 Task: Open Card Card0000000287 in Board Board0000000072 in Workspace WS0000000024 in Trello. Add Member Mailaustralia7@gmail.com to Card Card0000000287 in Board Board0000000072 in Workspace WS0000000024 in Trello. Add Orange Label titled Label0000000287 to Card Card0000000287 in Board Board0000000072 in Workspace WS0000000024 in Trello. Add Checklist CL0000000287 to Card Card0000000287 in Board Board0000000072 in Workspace WS0000000024 in Trello. Add Dates with Start Date as Oct 01 2023 and Due Date as Oct 31 2023 to Card Card0000000287 in Board Board0000000072 in Workspace WS0000000024 in Trello
Action: Mouse moved to (458, 540)
Screenshot: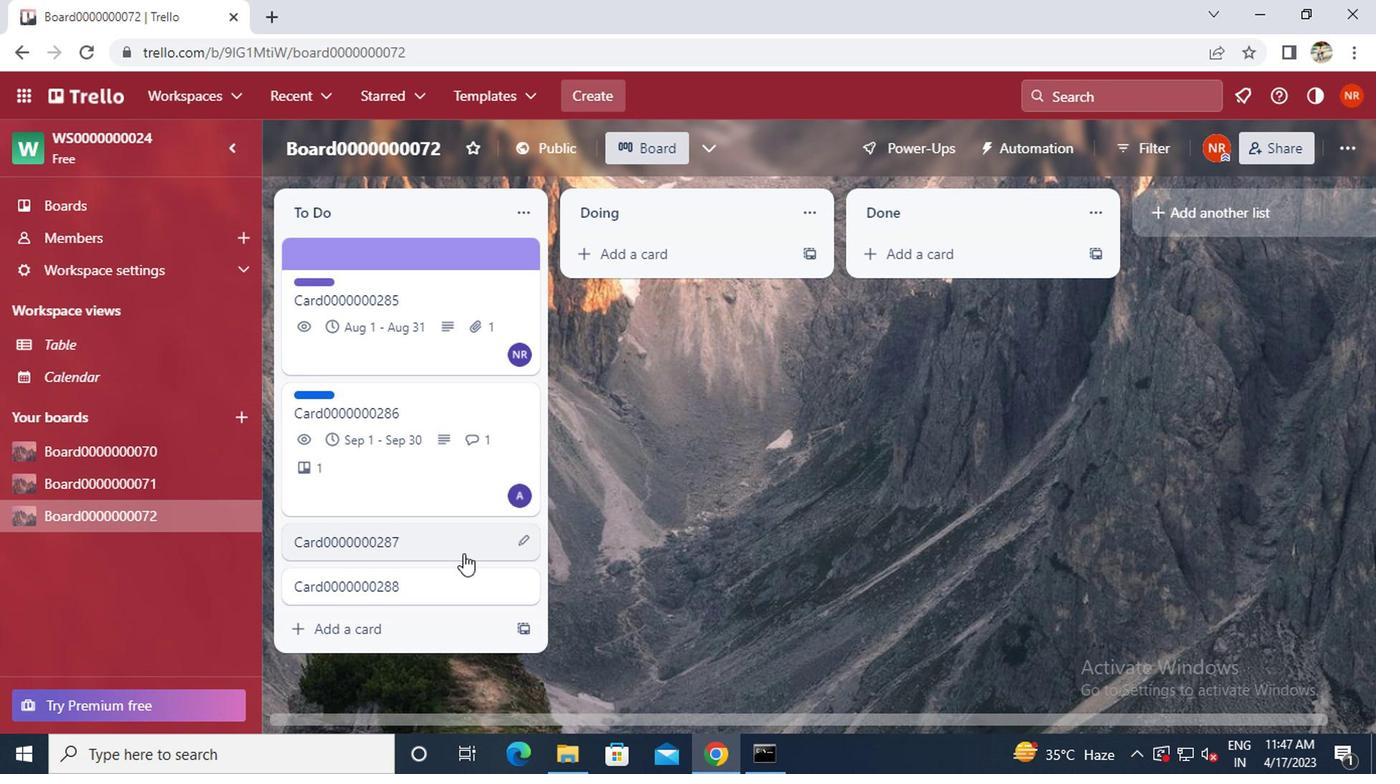 
Action: Mouse pressed left at (458, 540)
Screenshot: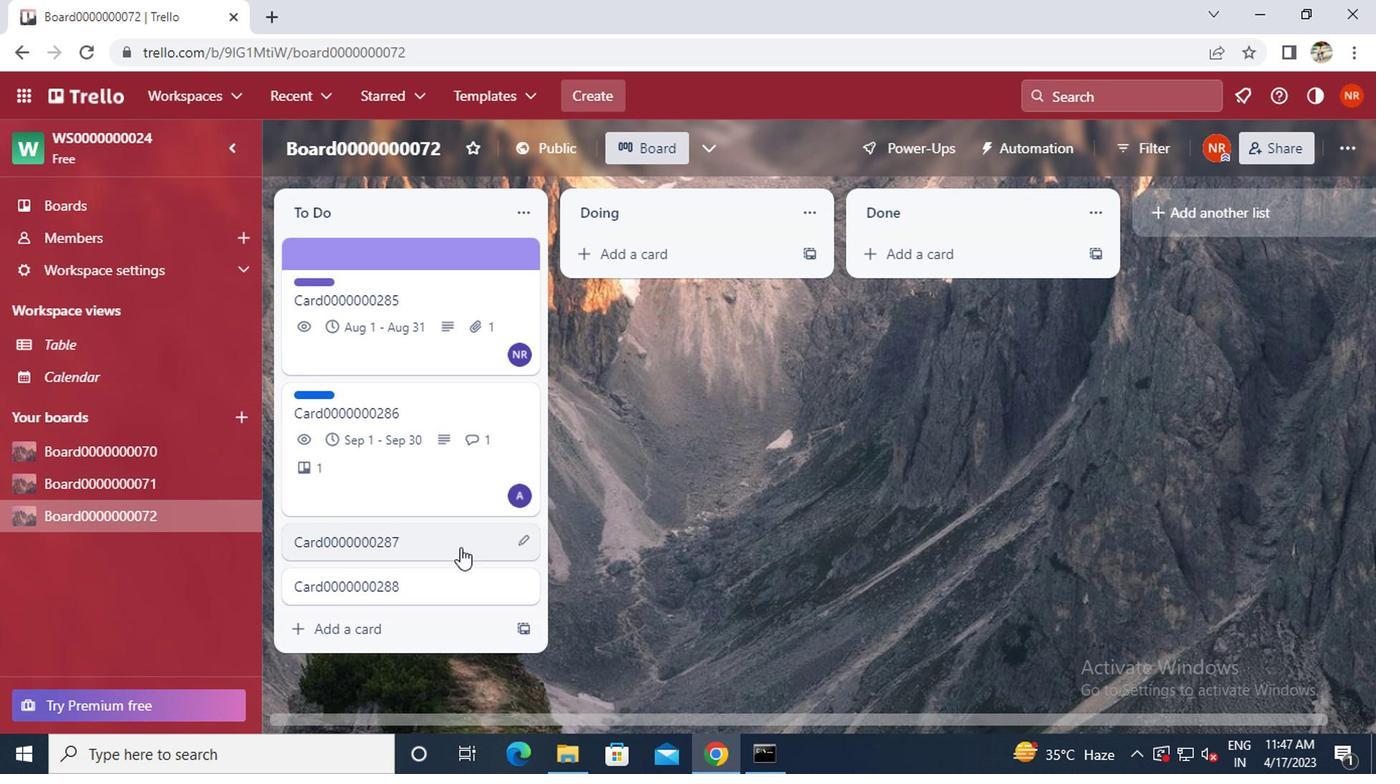 
Action: Mouse moved to (922, 258)
Screenshot: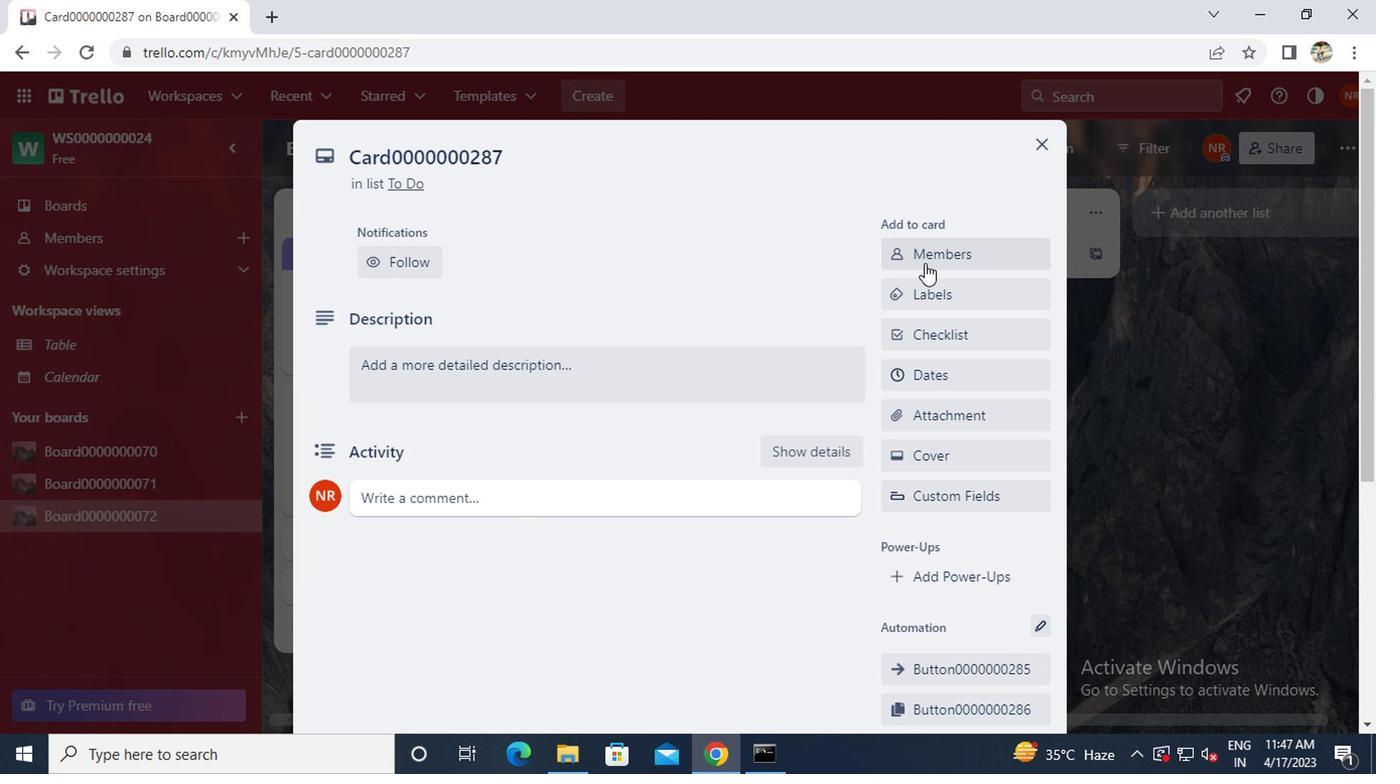 
Action: Mouse pressed left at (922, 258)
Screenshot: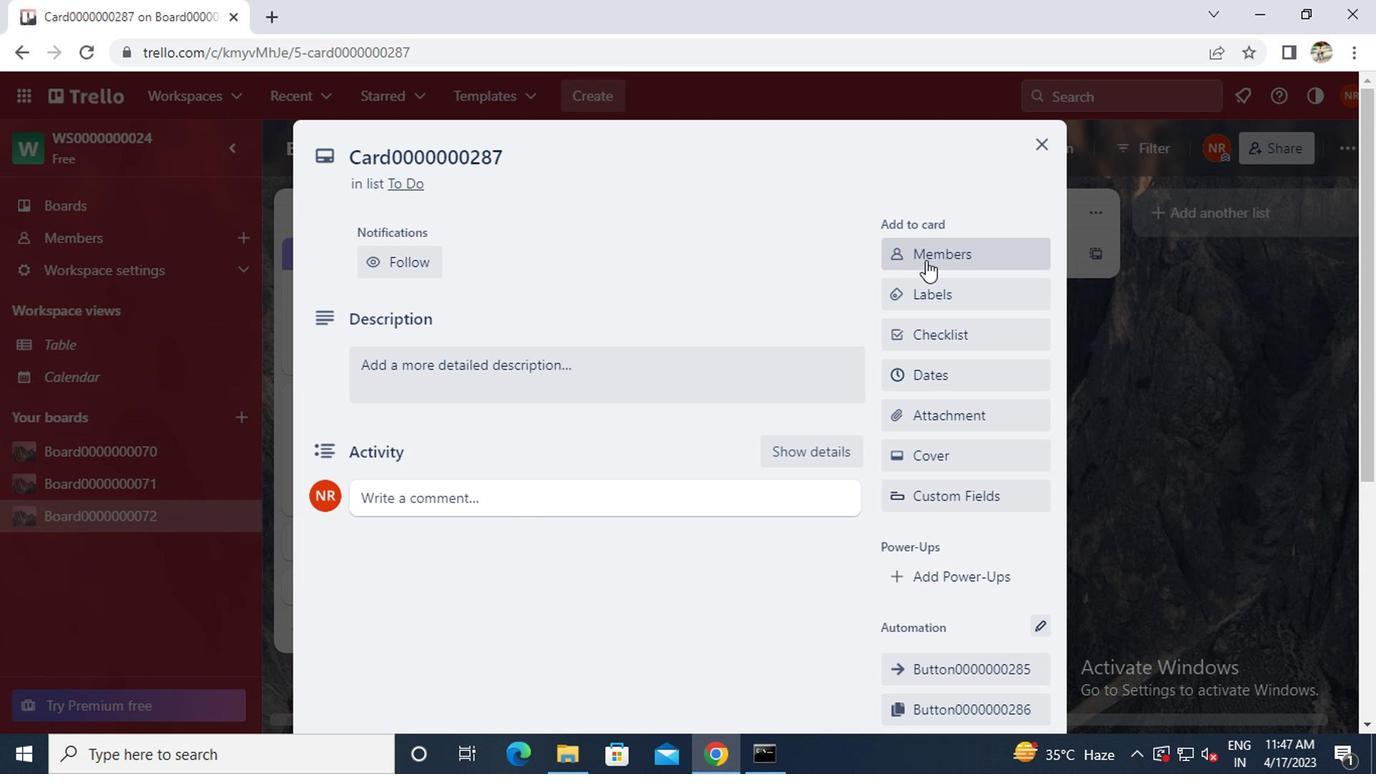 
Action: Mouse moved to (922, 260)
Screenshot: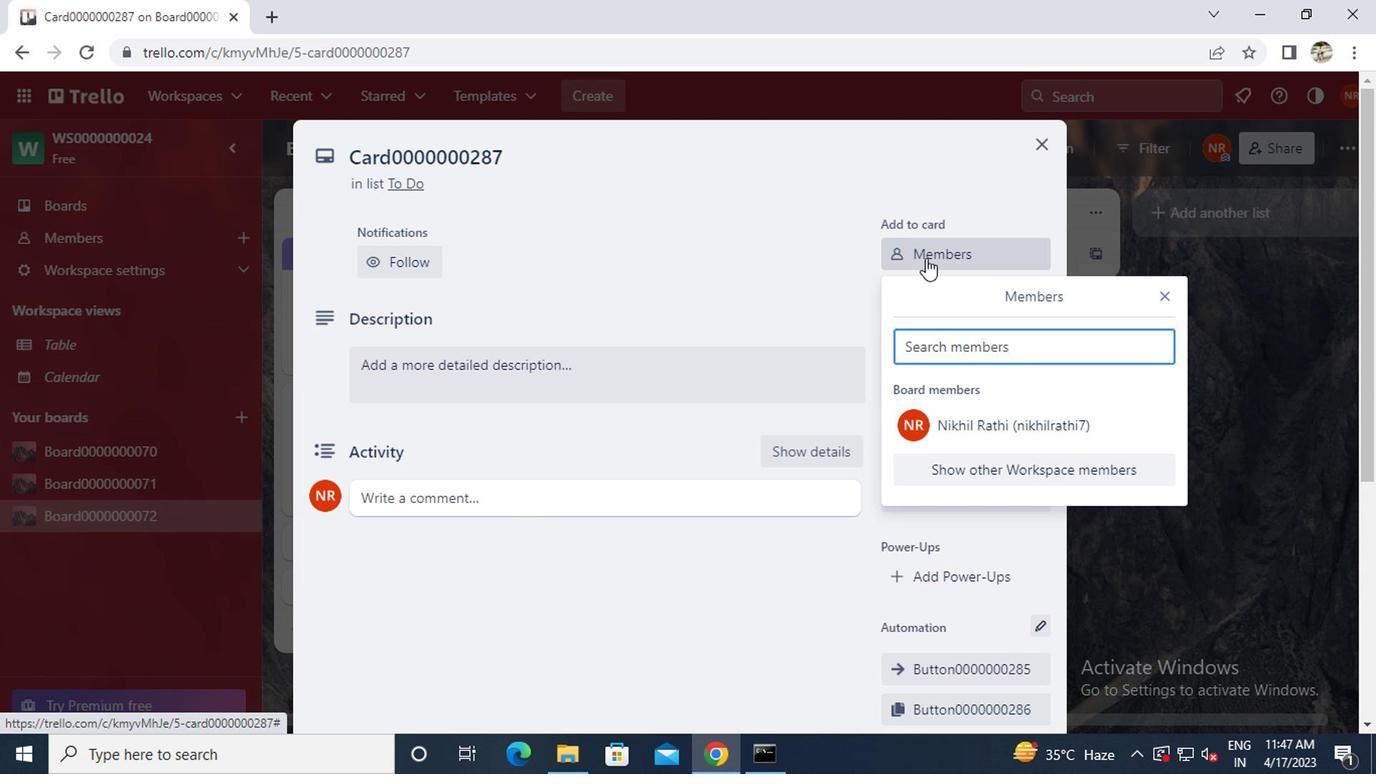 
Action: Key pressed <Key.caps_lock>mailaustralia<Key.shift><Key.shift><Key.shift>@
Screenshot: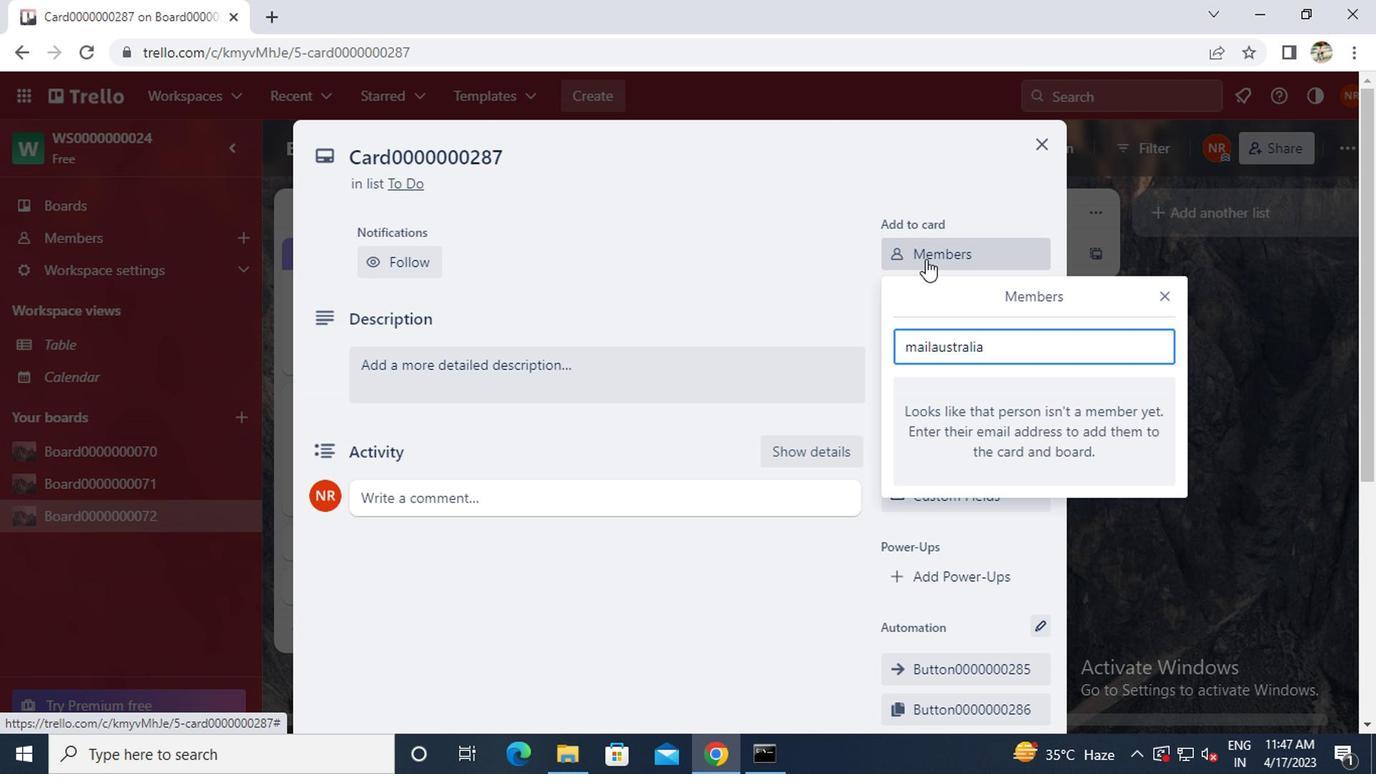 
Action: Mouse moved to (921, 261)
Screenshot: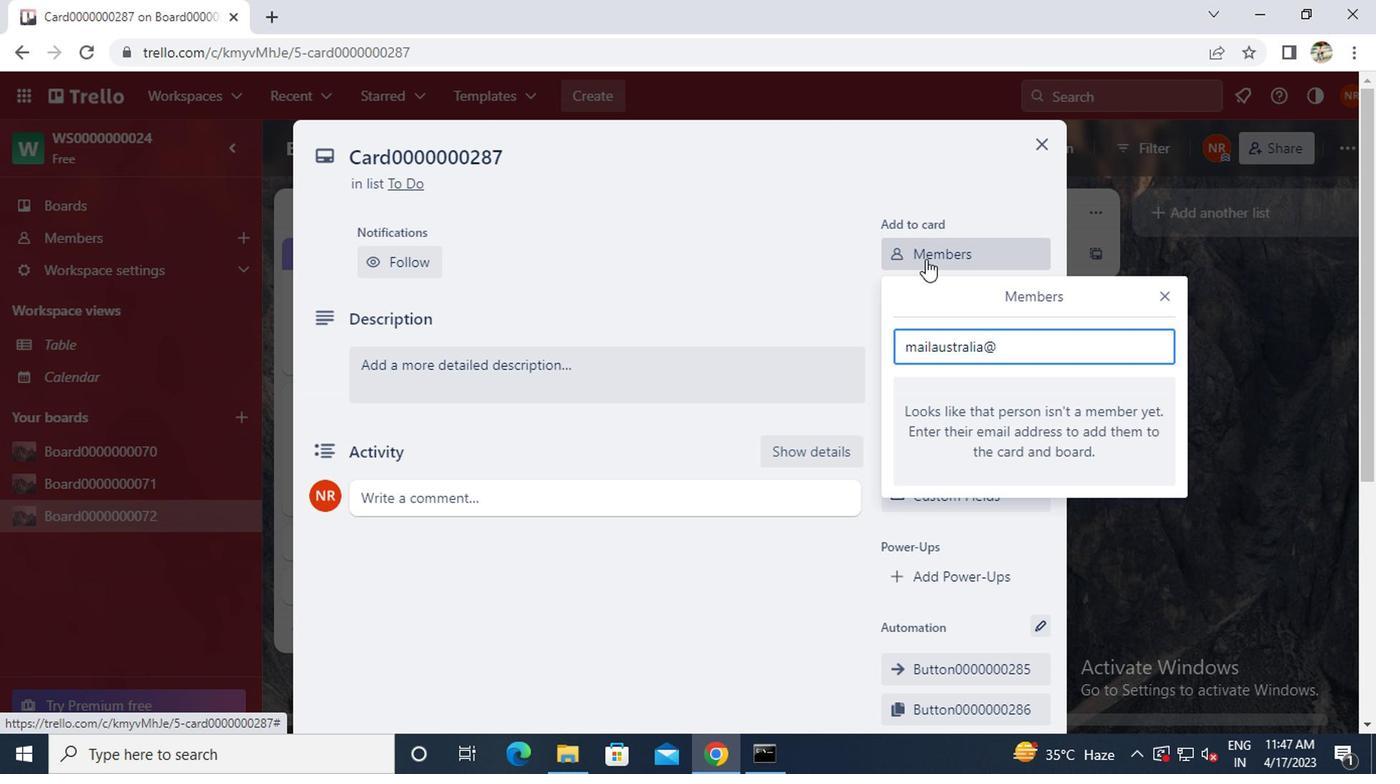 
Action: Key pressed <Key.backspace>
Screenshot: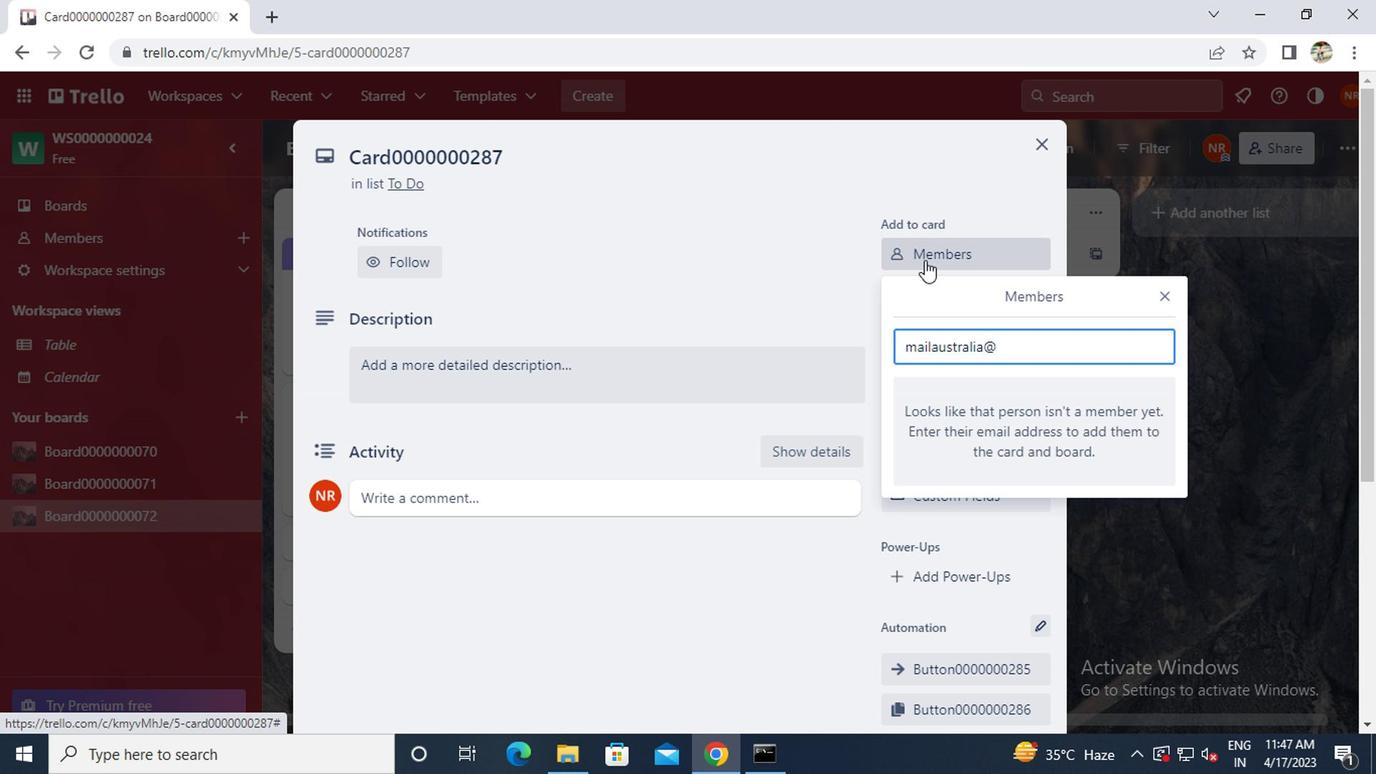
Action: Mouse moved to (920, 262)
Screenshot: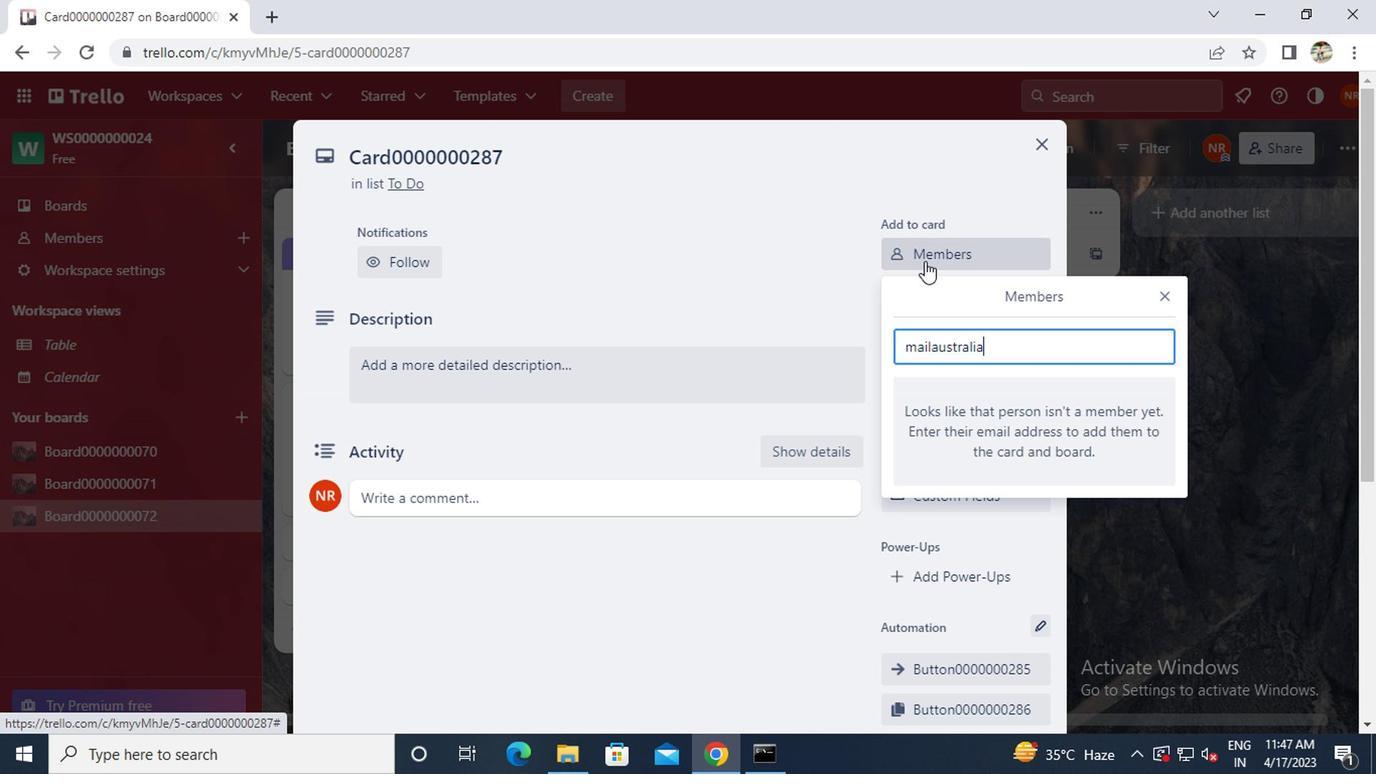 
Action: Key pressed 7<Key.shift>#
Screenshot: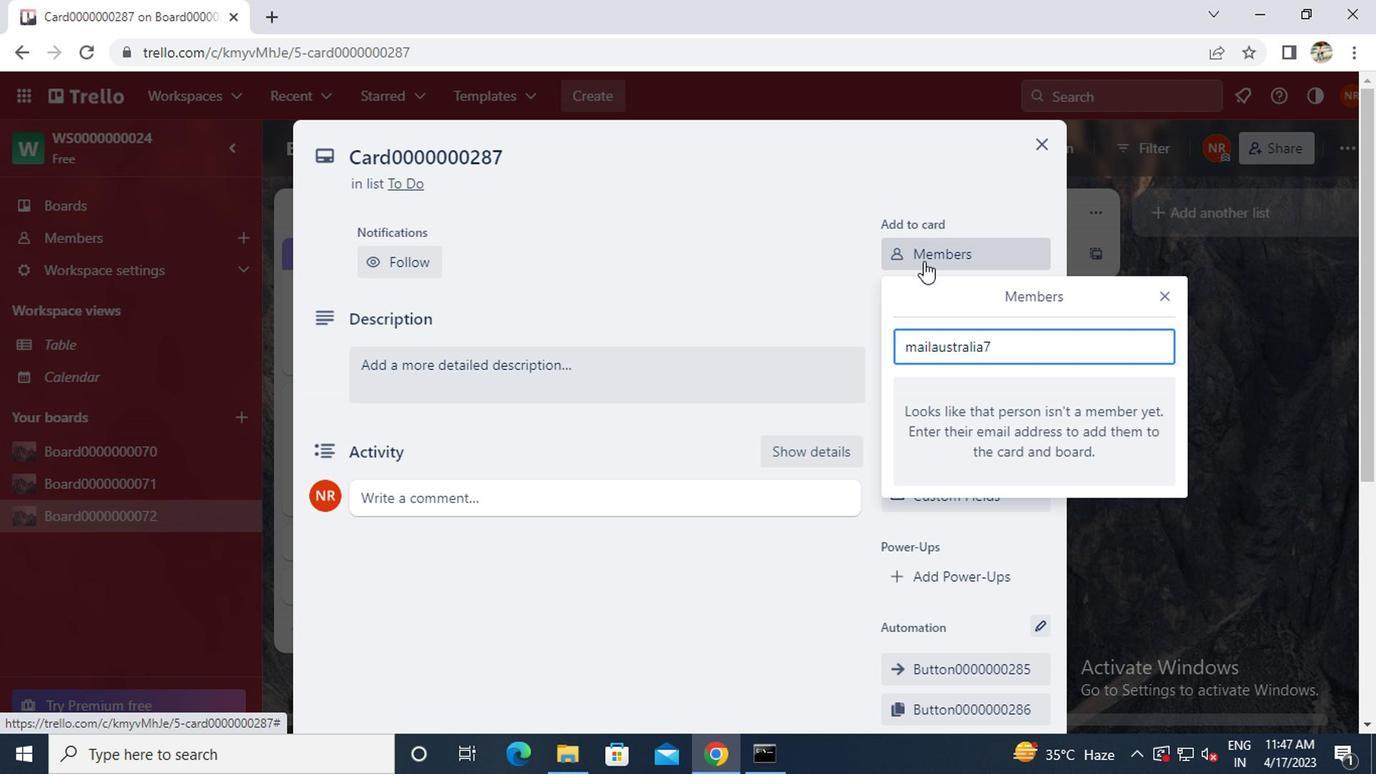 
Action: Mouse moved to (920, 263)
Screenshot: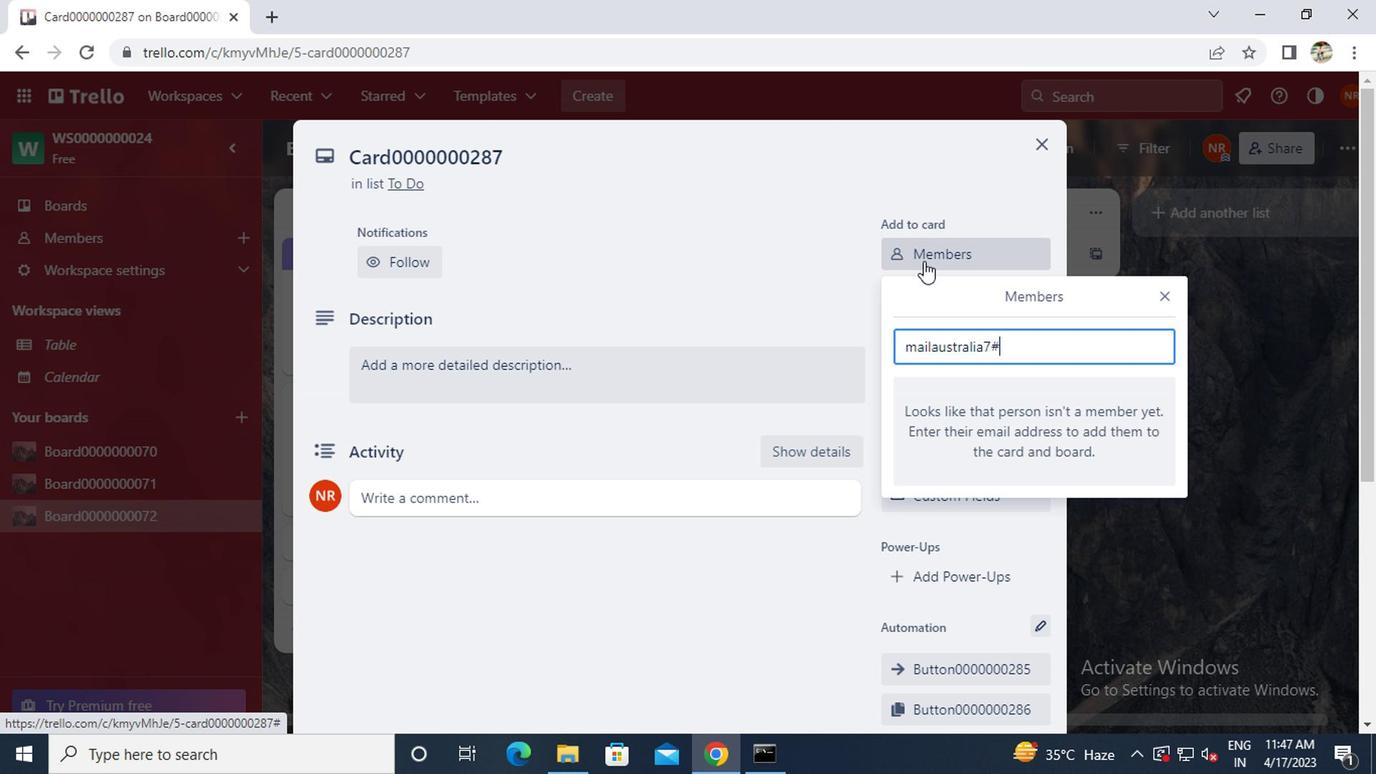 
Action: Key pressed <Key.backspace>
Screenshot: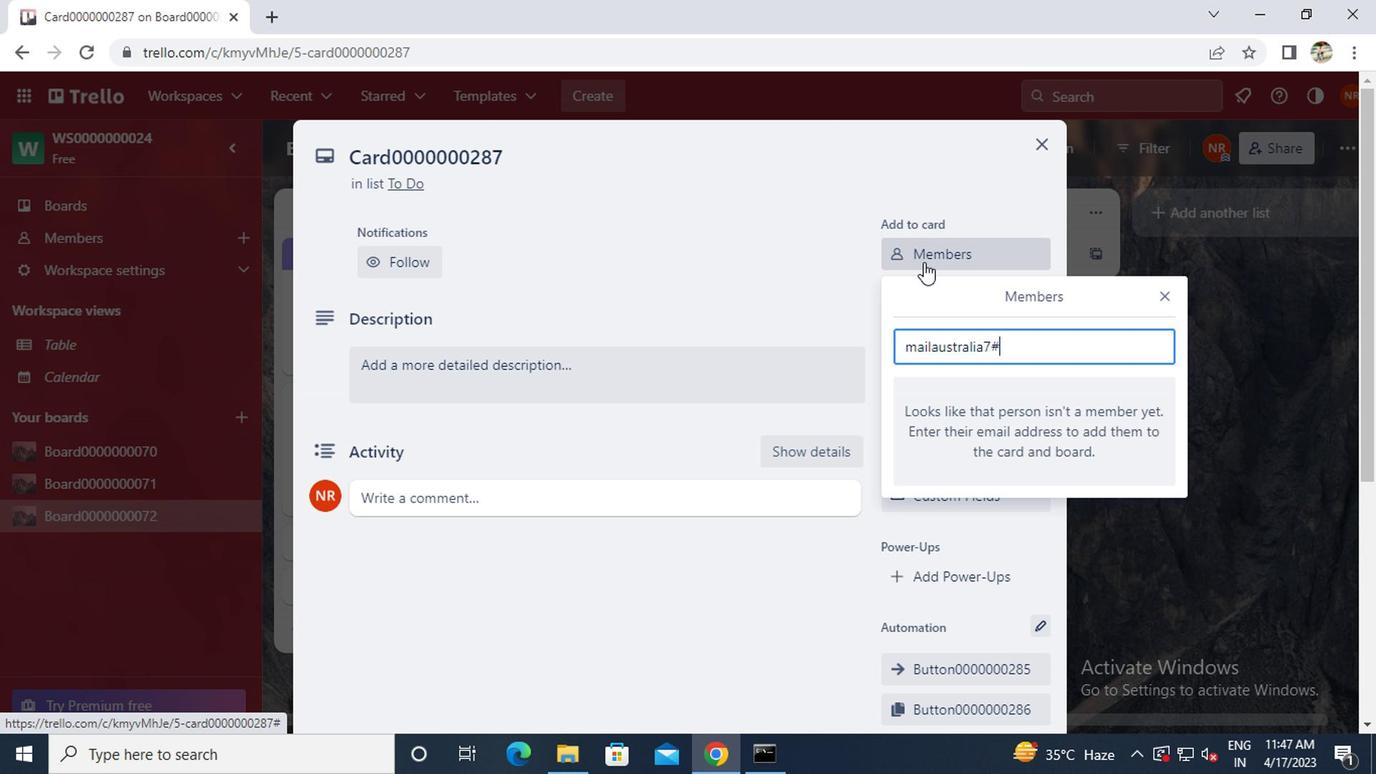 
Action: Mouse moved to (920, 262)
Screenshot: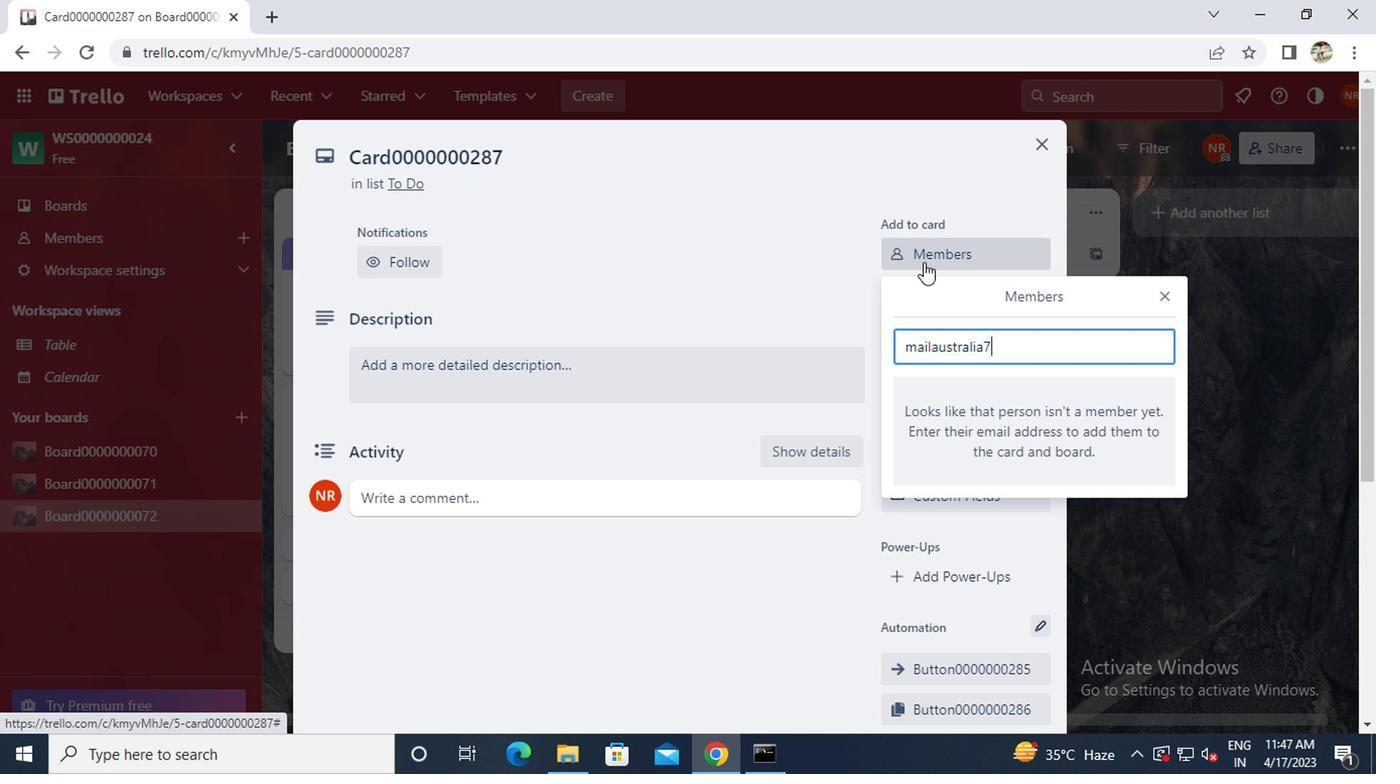 
Action: Key pressed <Key.shift>@GMAIL.
Screenshot: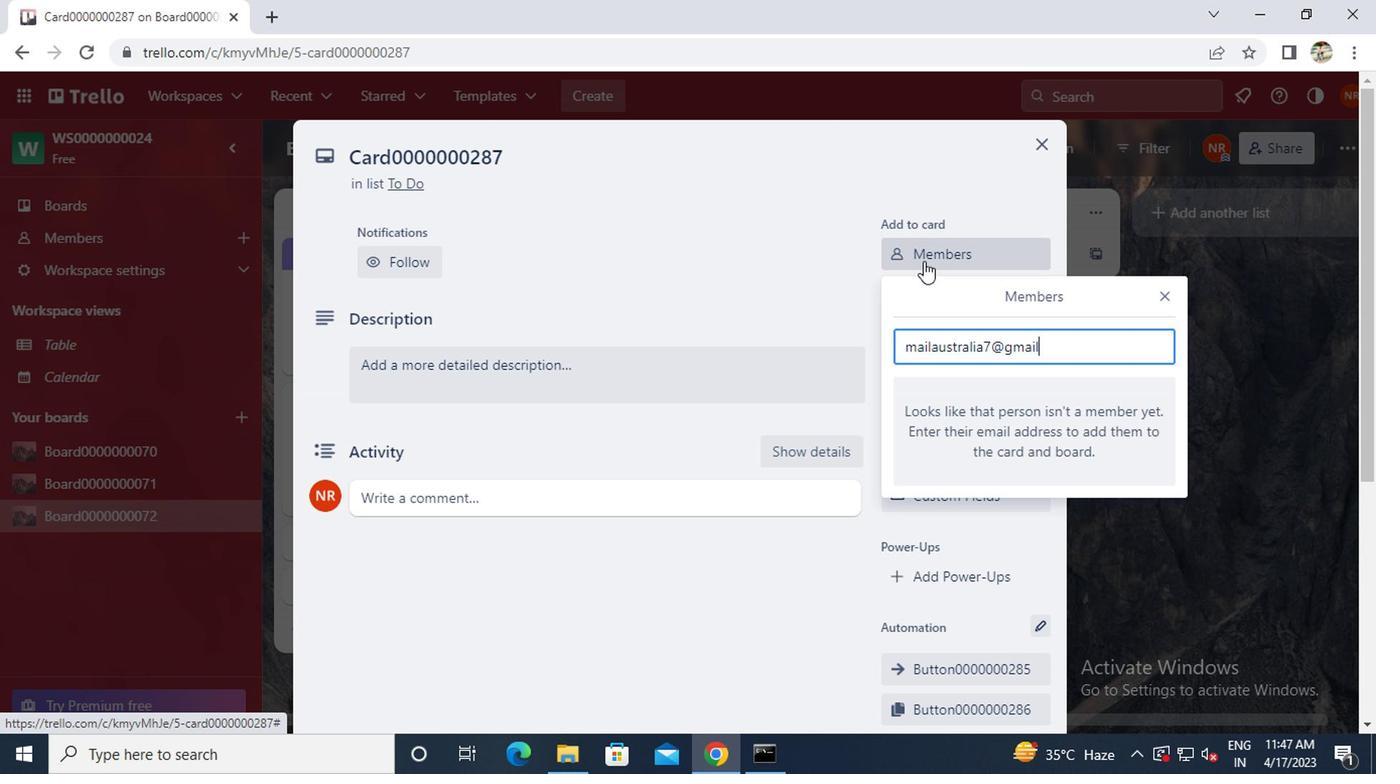 
Action: Mouse moved to (920, 263)
Screenshot: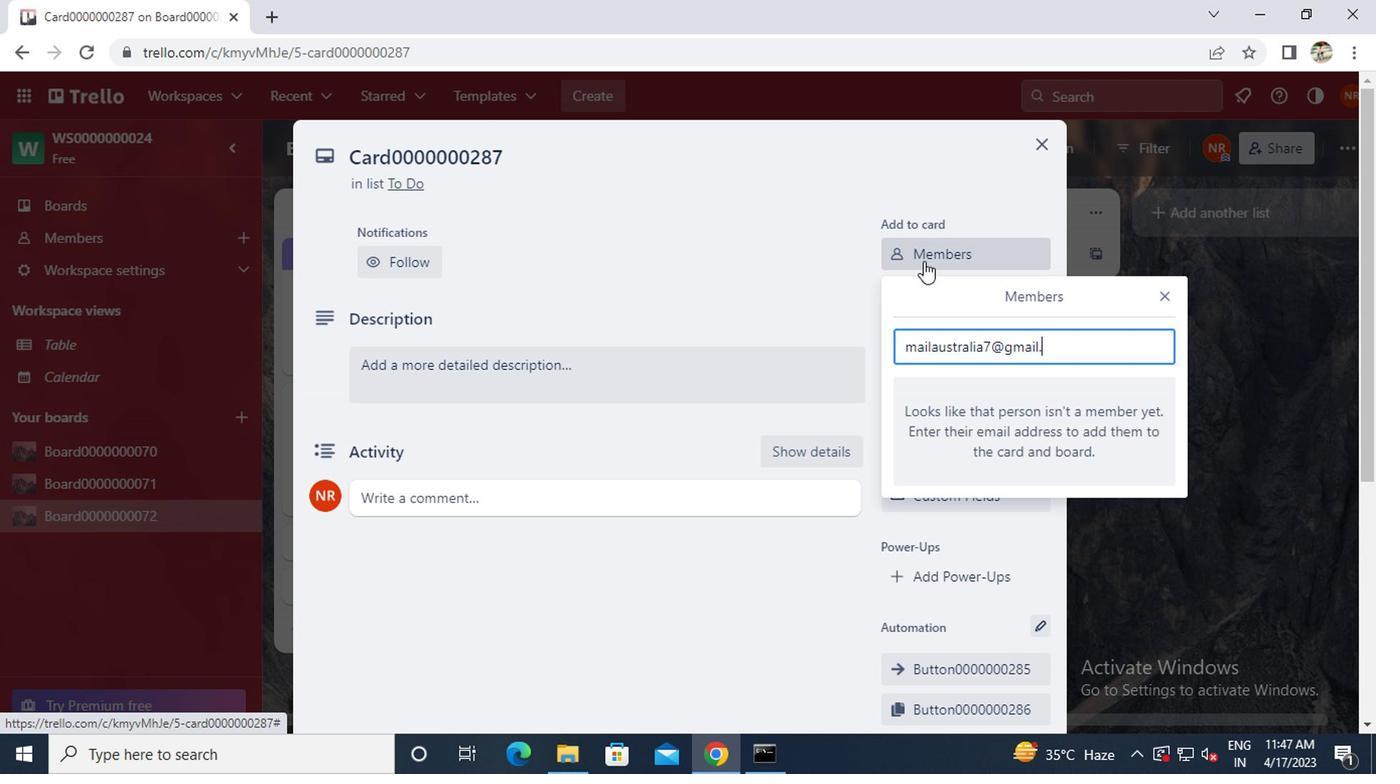
Action: Key pressed COM
Screenshot: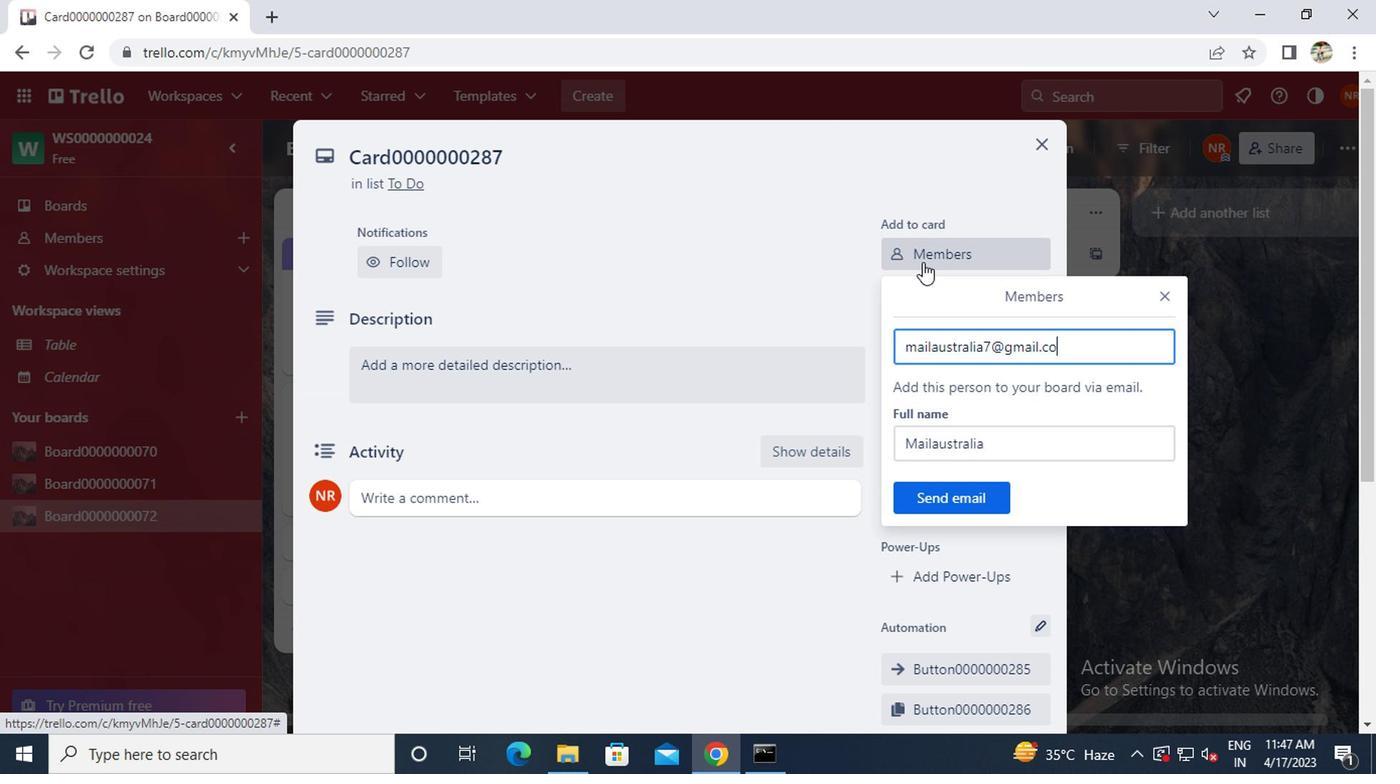 
Action: Mouse moved to (945, 510)
Screenshot: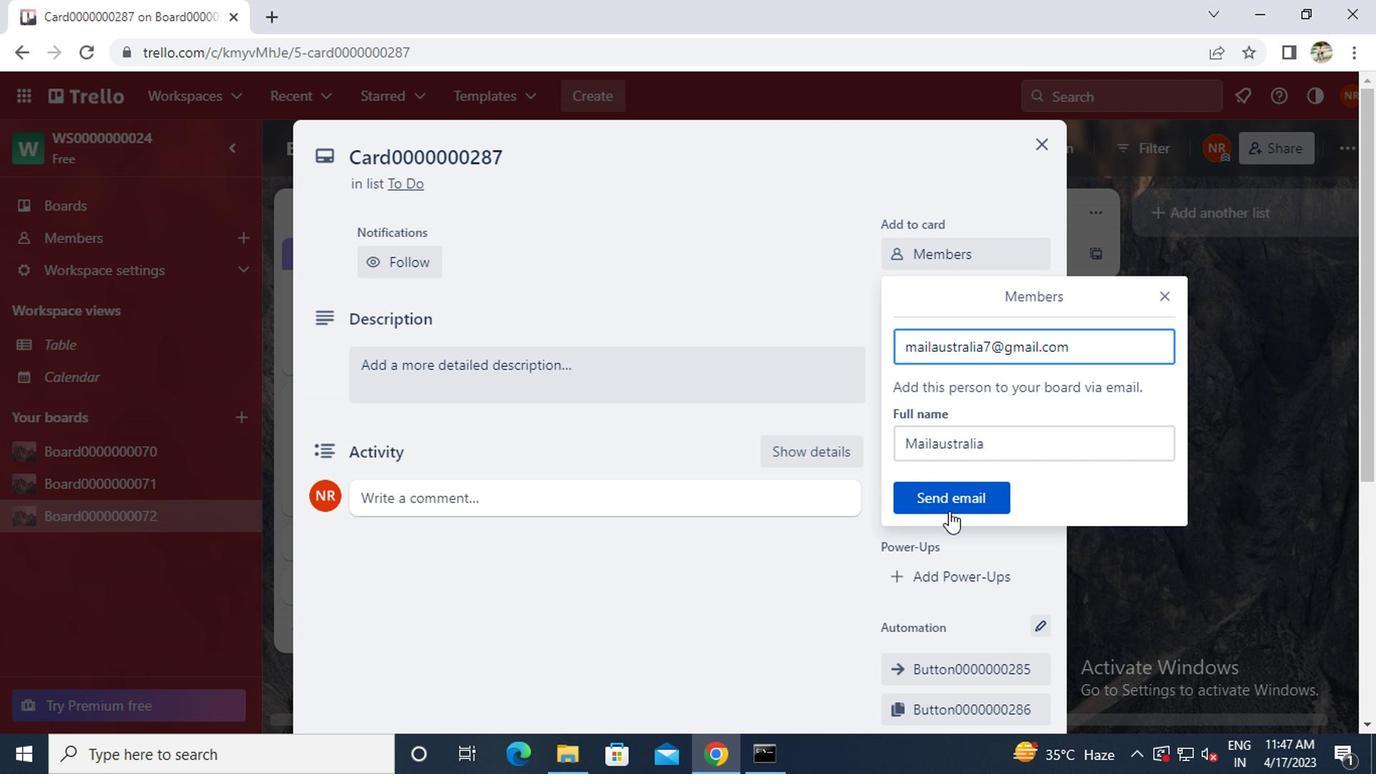 
Action: Mouse pressed left at (945, 510)
Screenshot: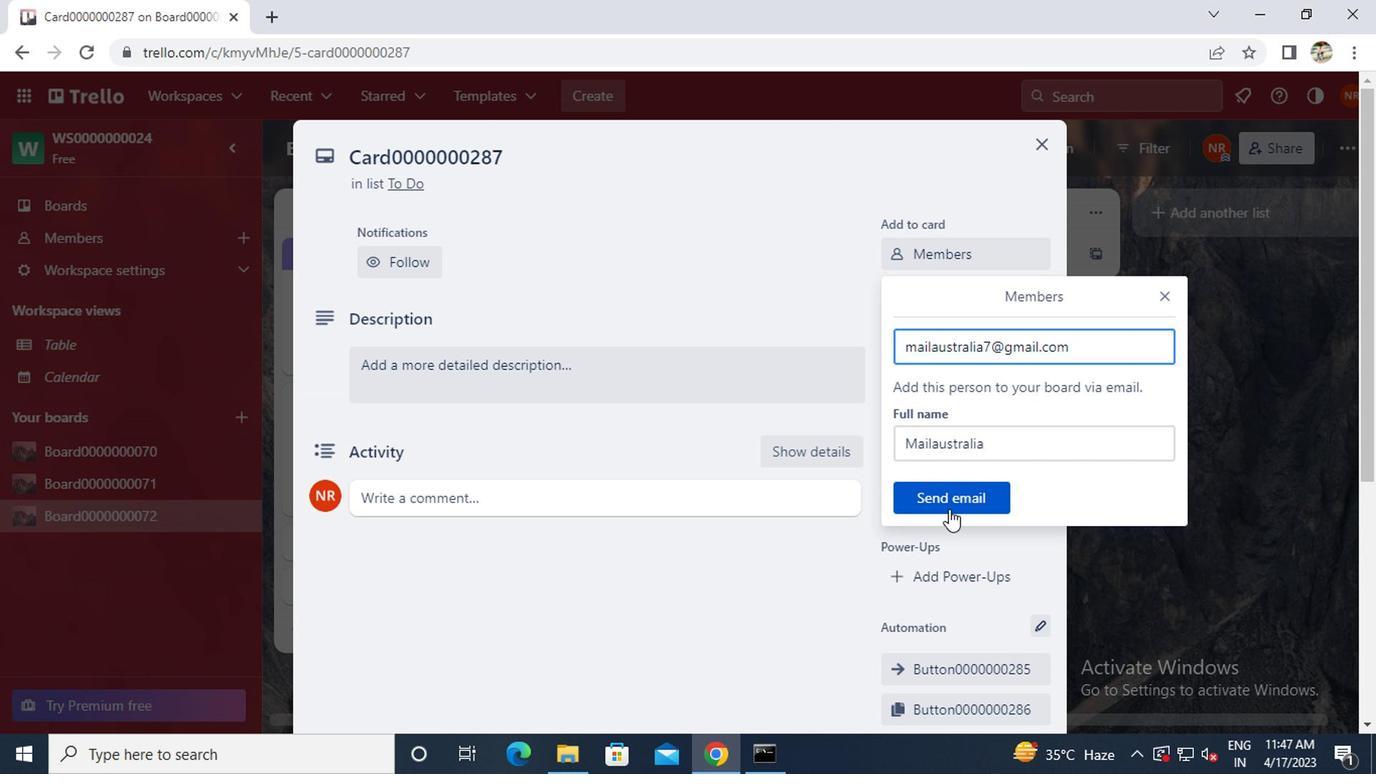 
Action: Mouse moved to (930, 296)
Screenshot: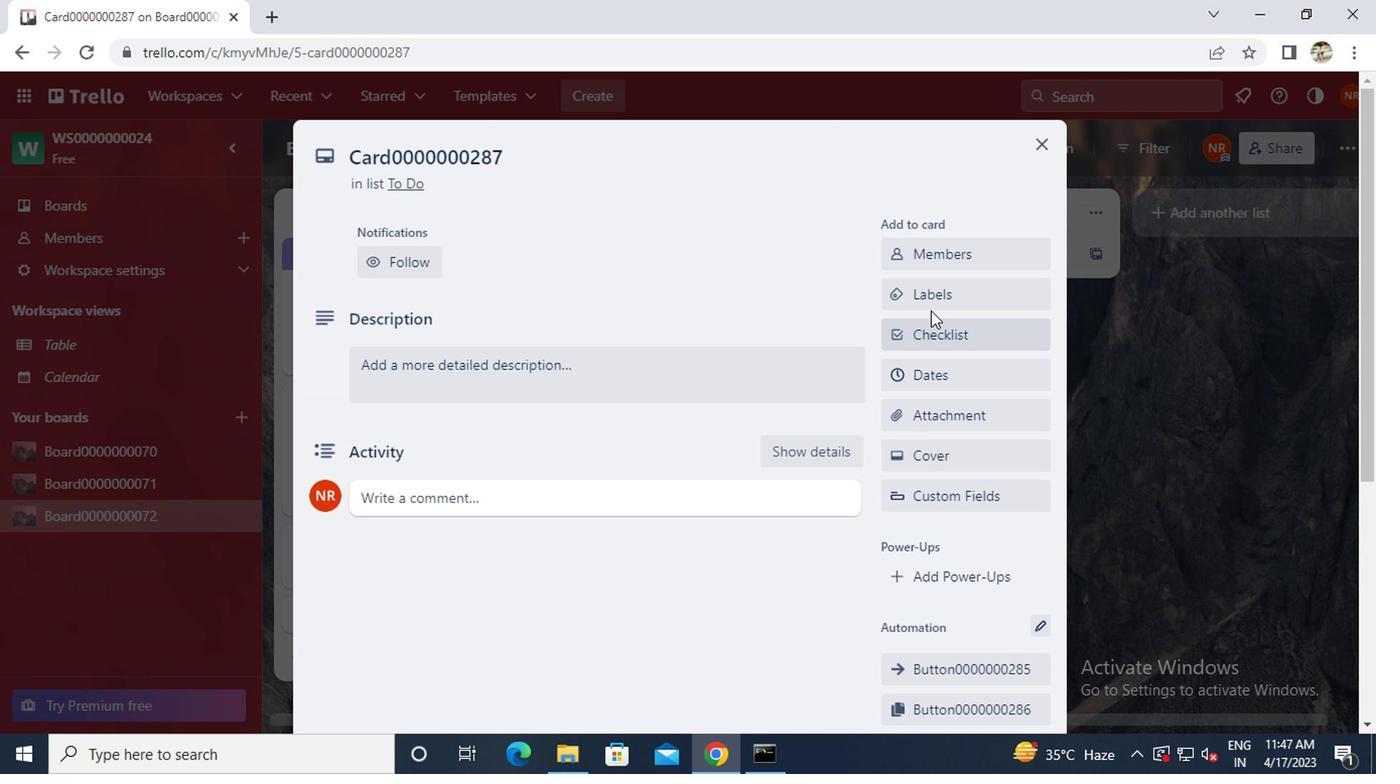 
Action: Mouse pressed left at (930, 296)
Screenshot: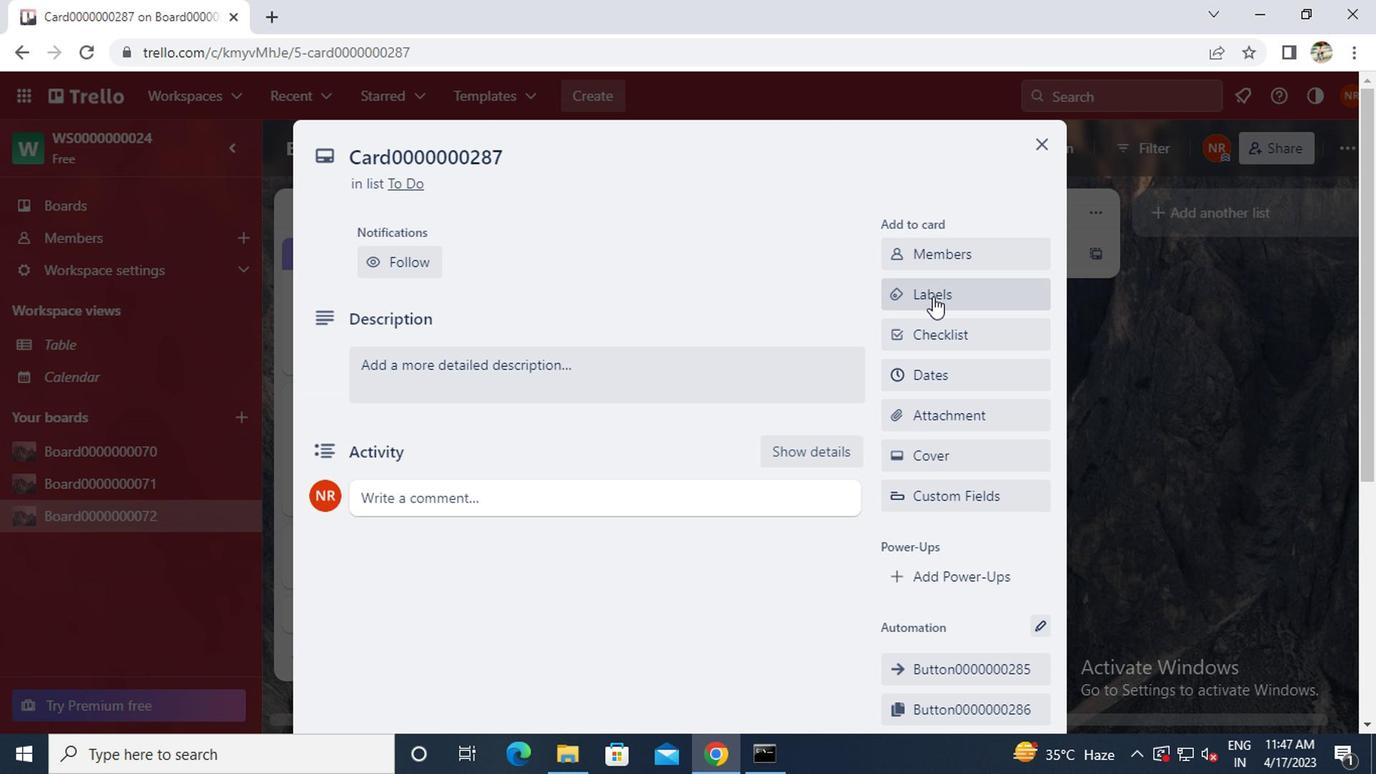 
Action: Mouse moved to (974, 569)
Screenshot: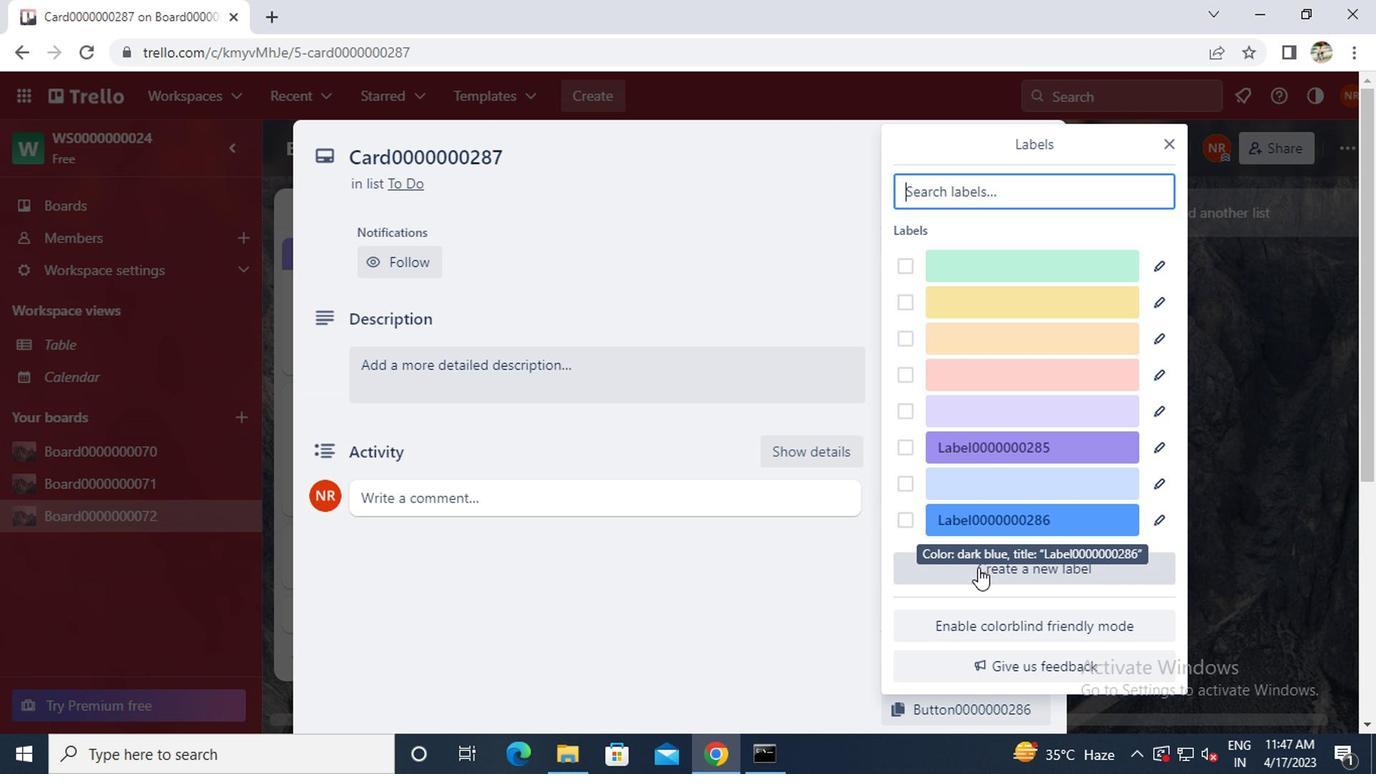 
Action: Mouse pressed left at (974, 569)
Screenshot: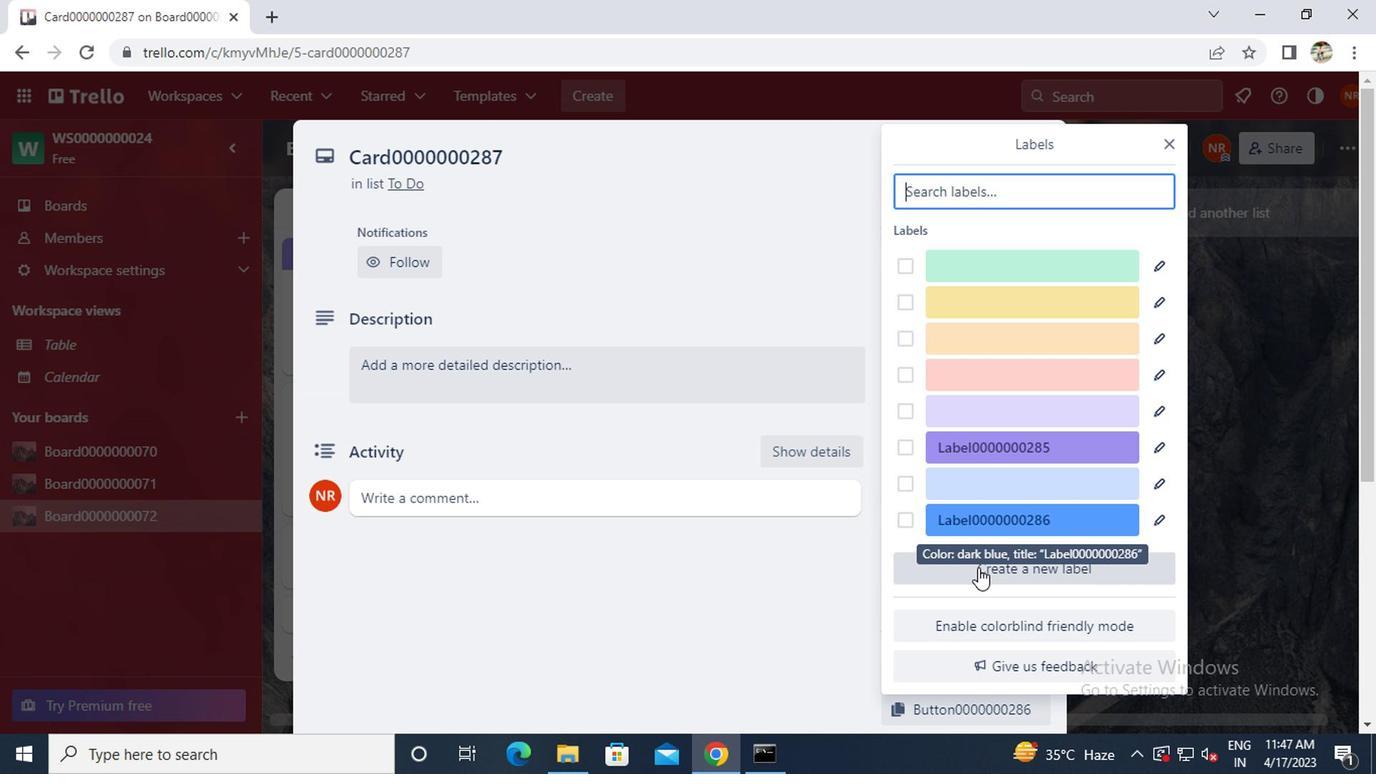 
Action: Mouse moved to (1017, 443)
Screenshot: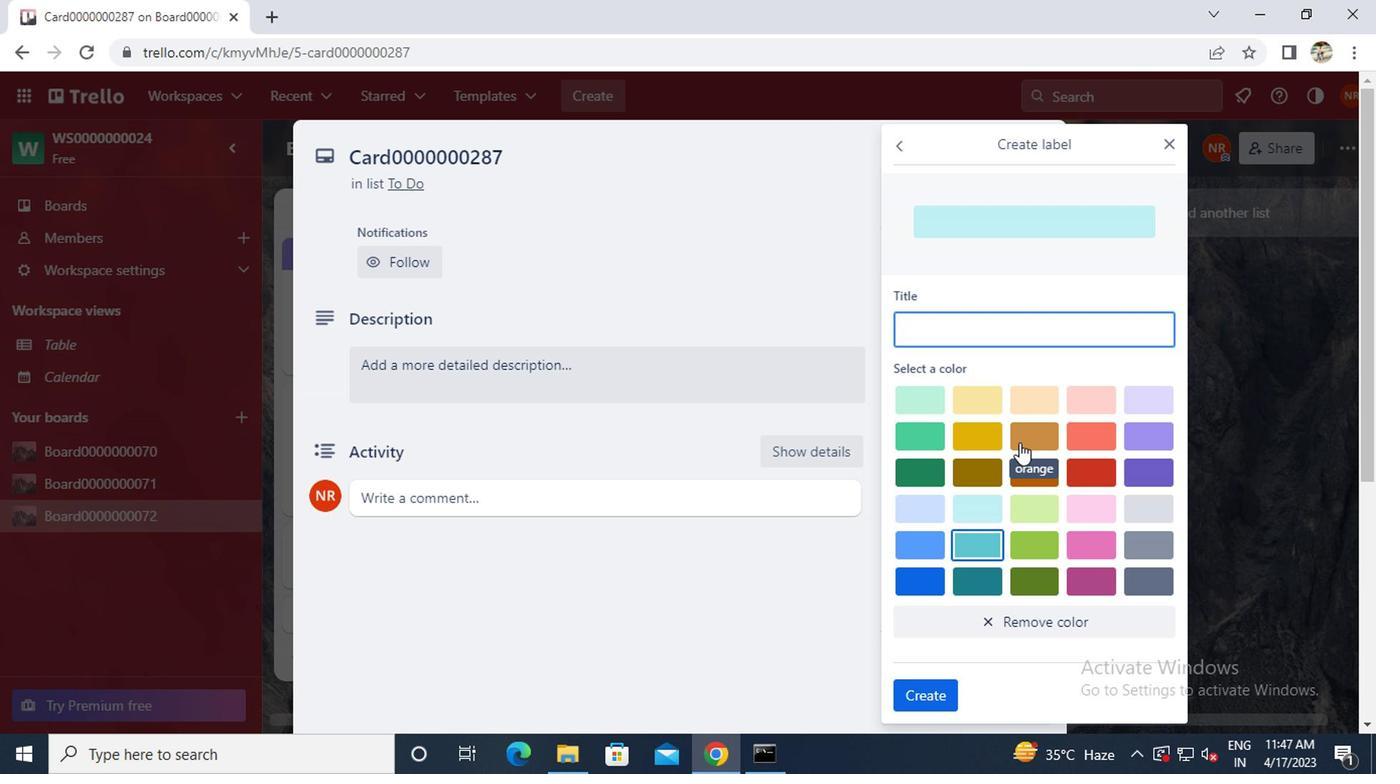 
Action: Mouse pressed left at (1017, 443)
Screenshot: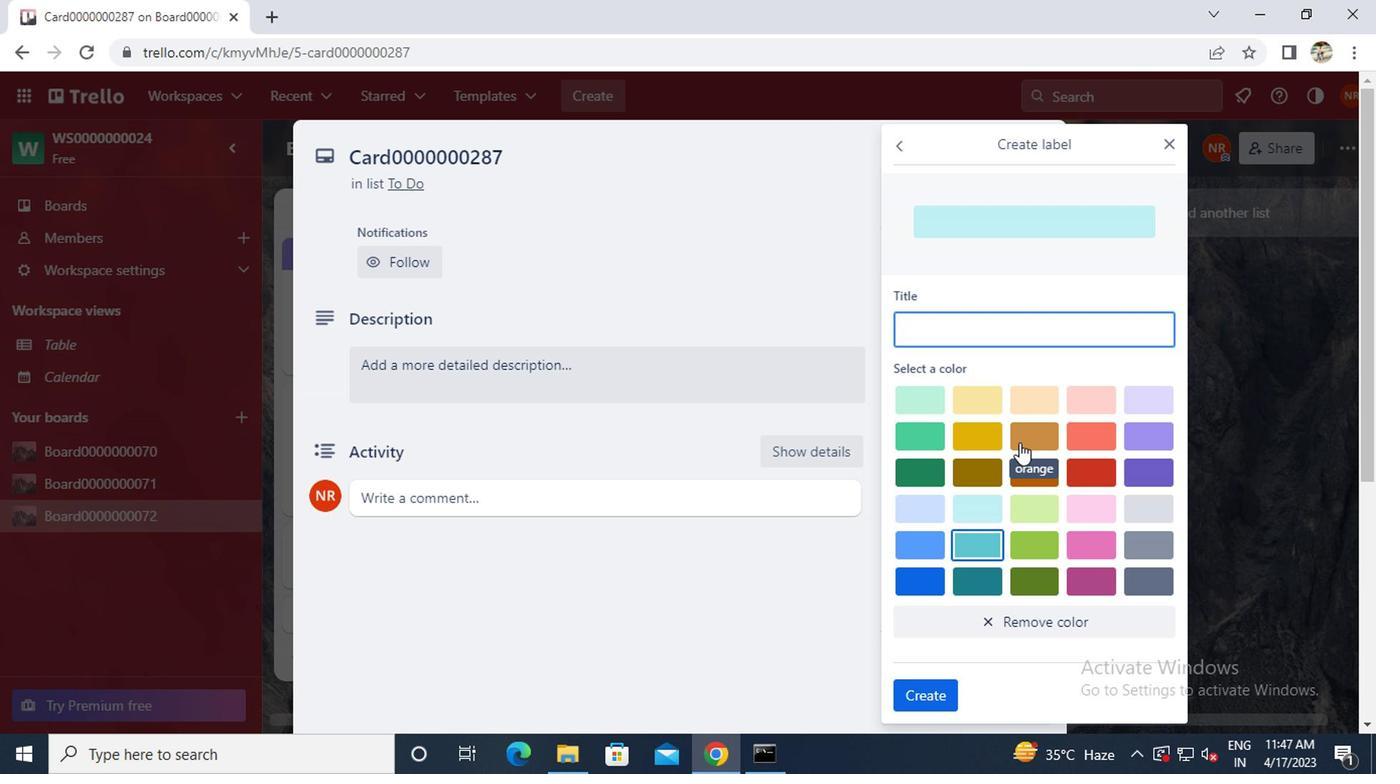 
Action: Mouse moved to (991, 334)
Screenshot: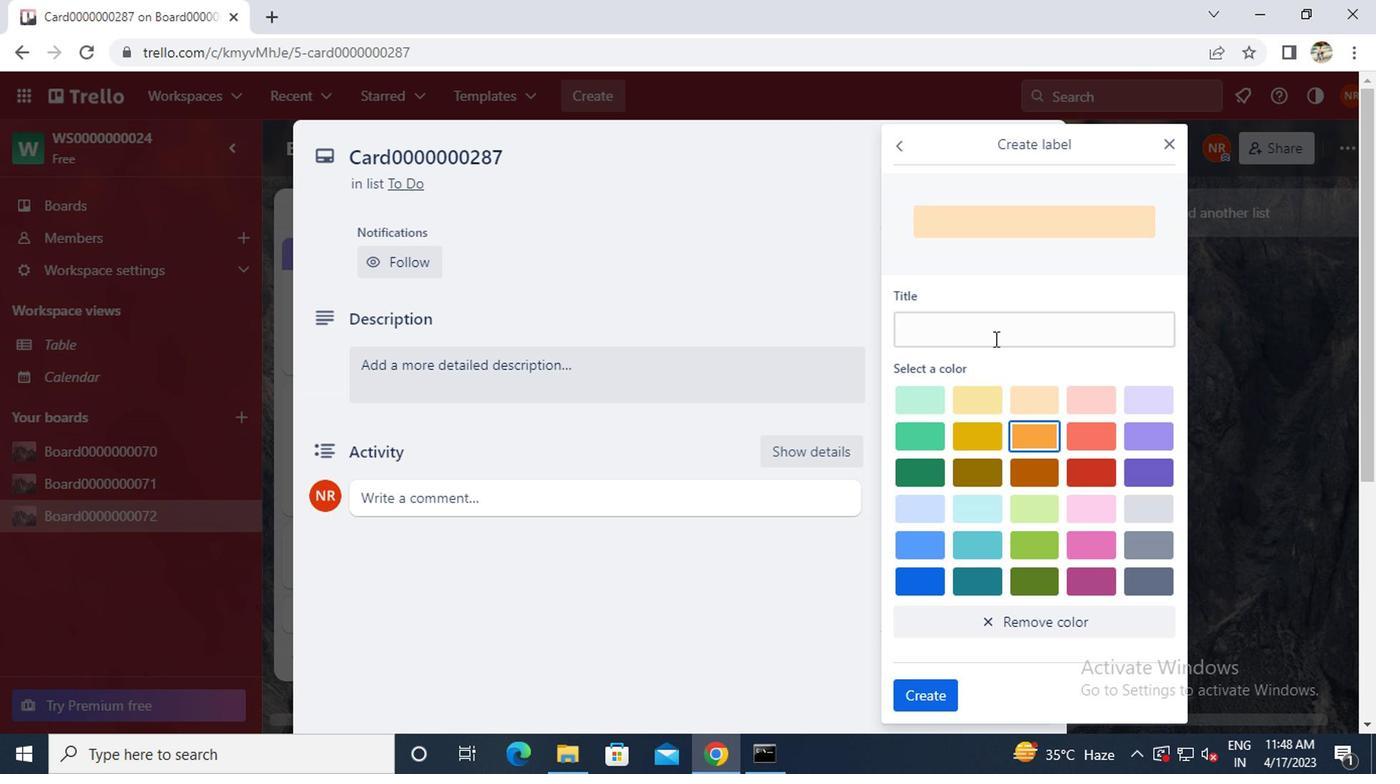 
Action: Mouse pressed left at (991, 334)
Screenshot: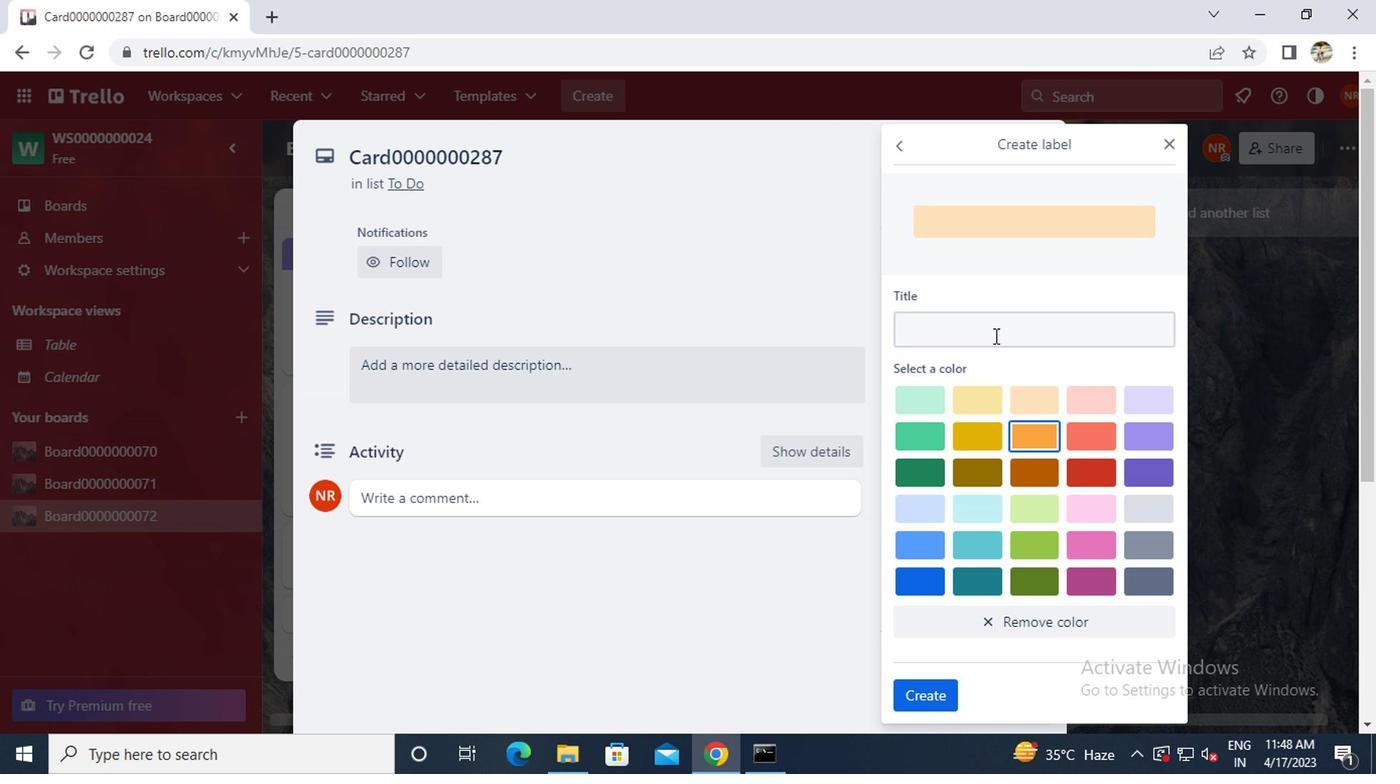 
Action: Key pressed <Key.caps_lock>
Screenshot: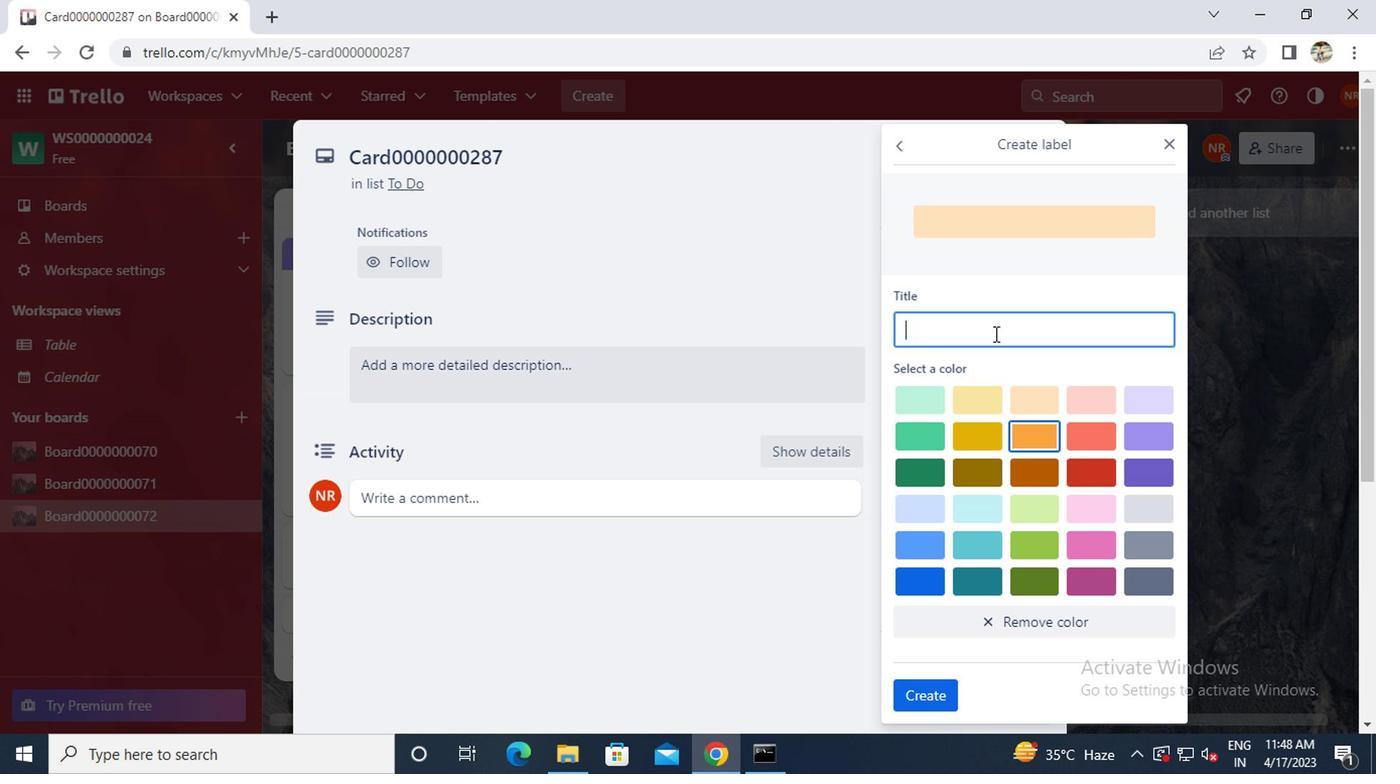 
Action: Mouse moved to (989, 334)
Screenshot: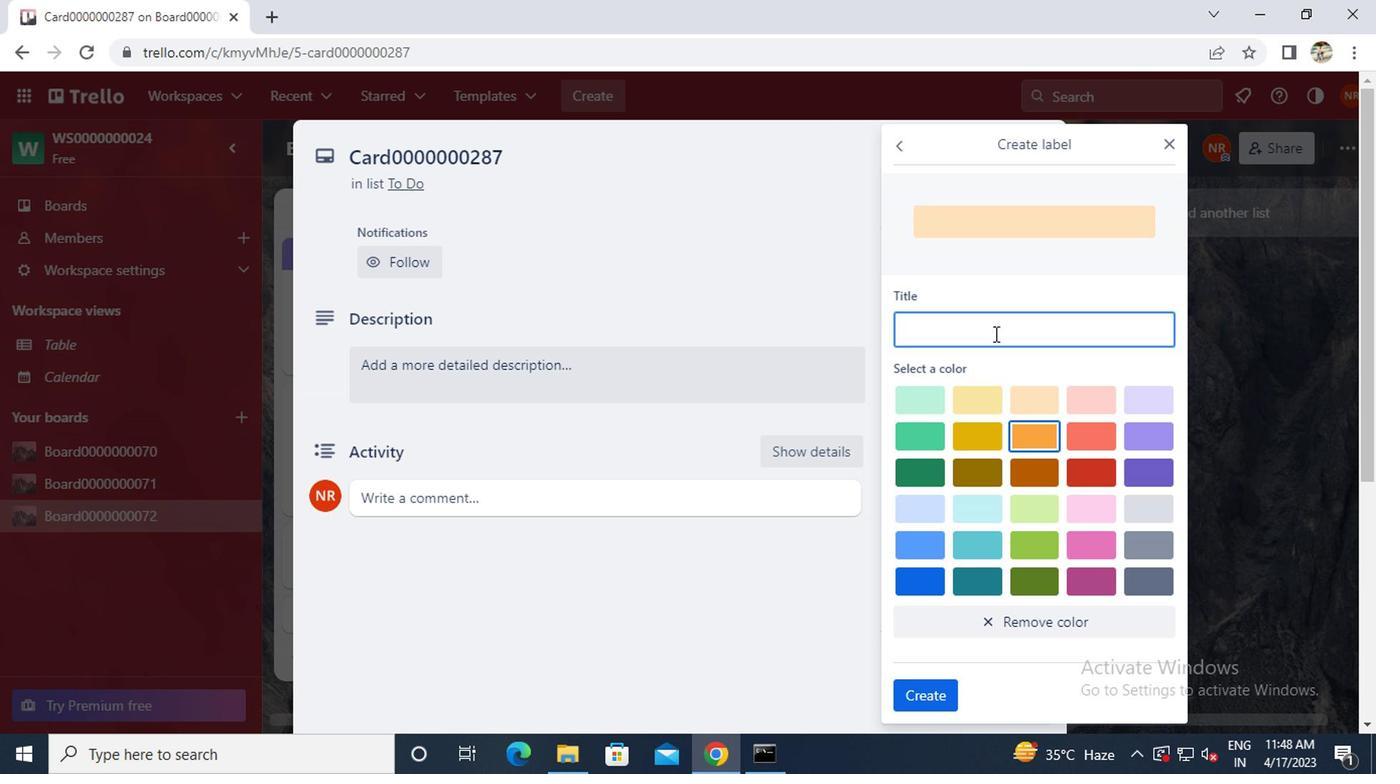 
Action: Key pressed L<Key.caps_lock>ABE
Screenshot: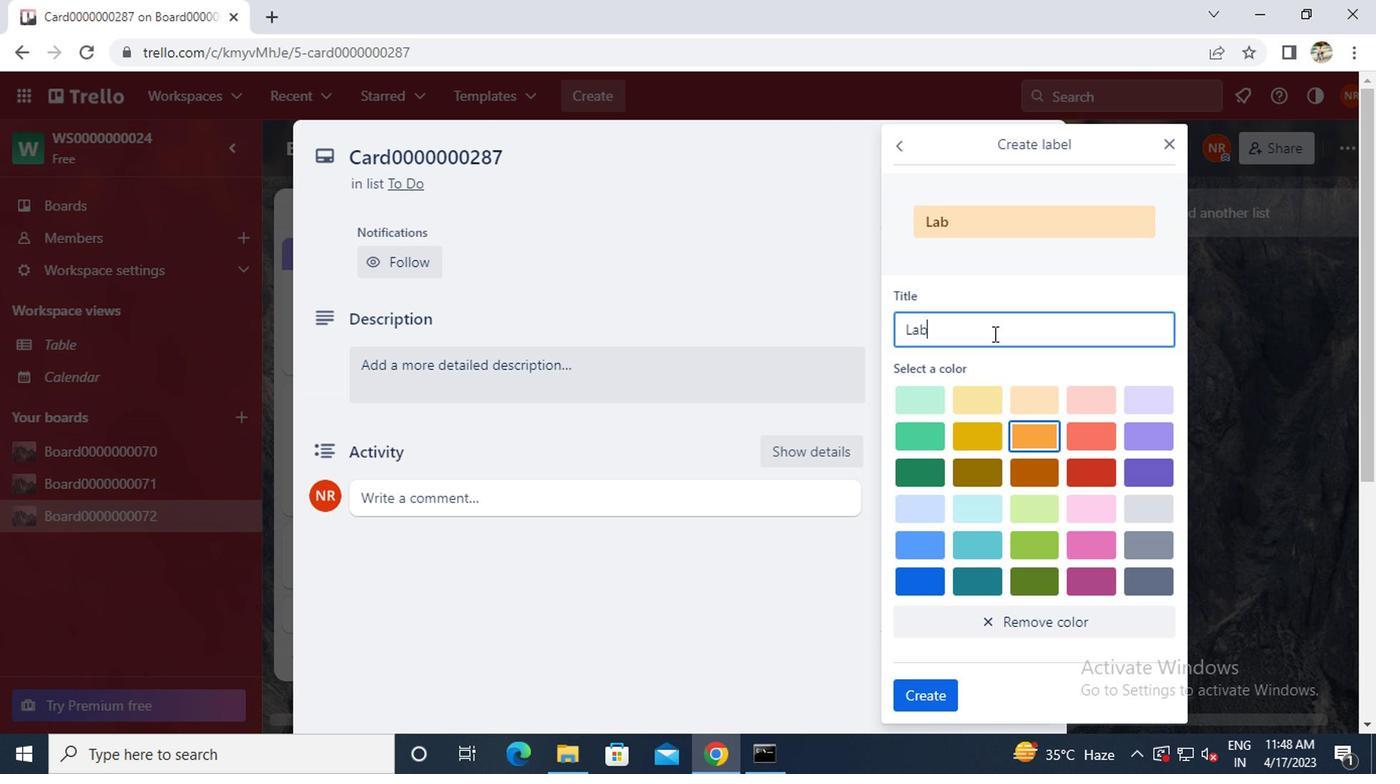 
Action: Mouse moved to (989, 337)
Screenshot: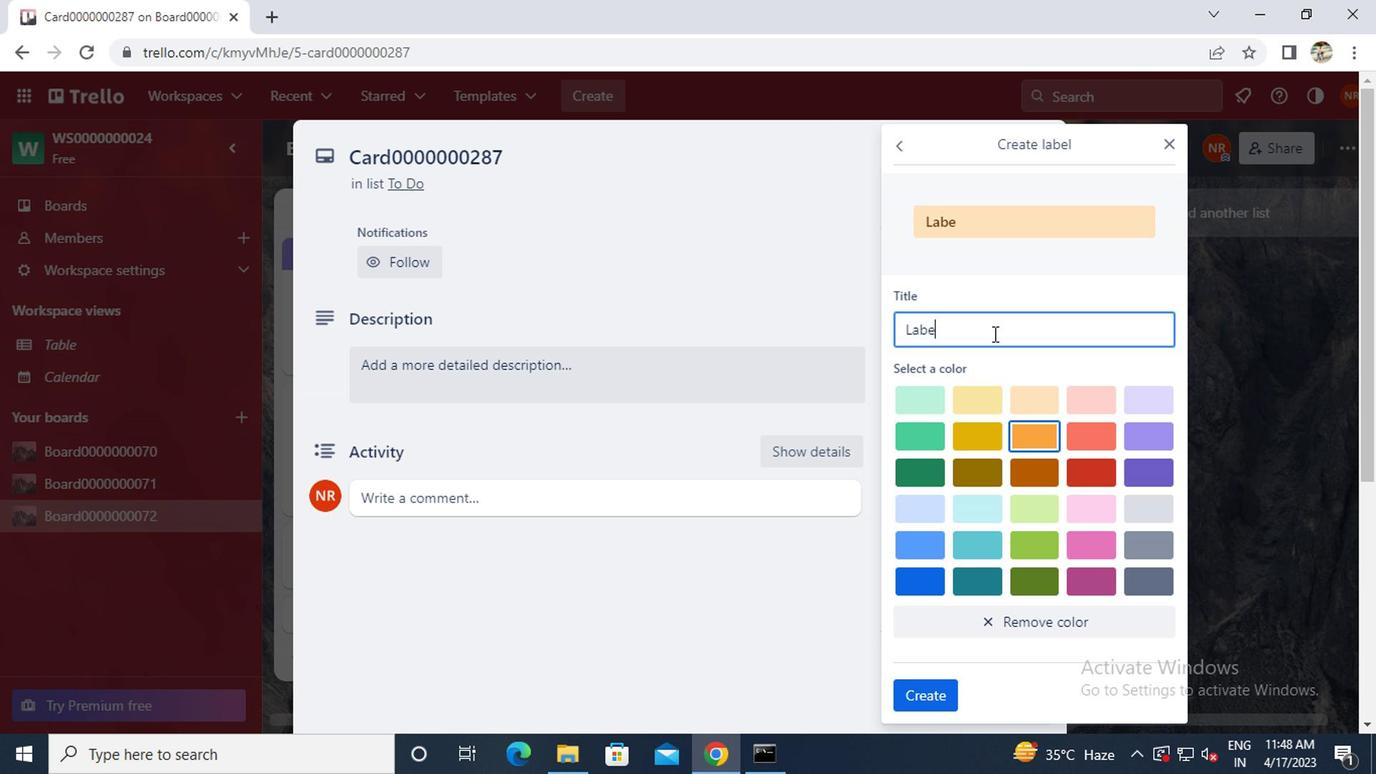 
Action: Key pressed L
Screenshot: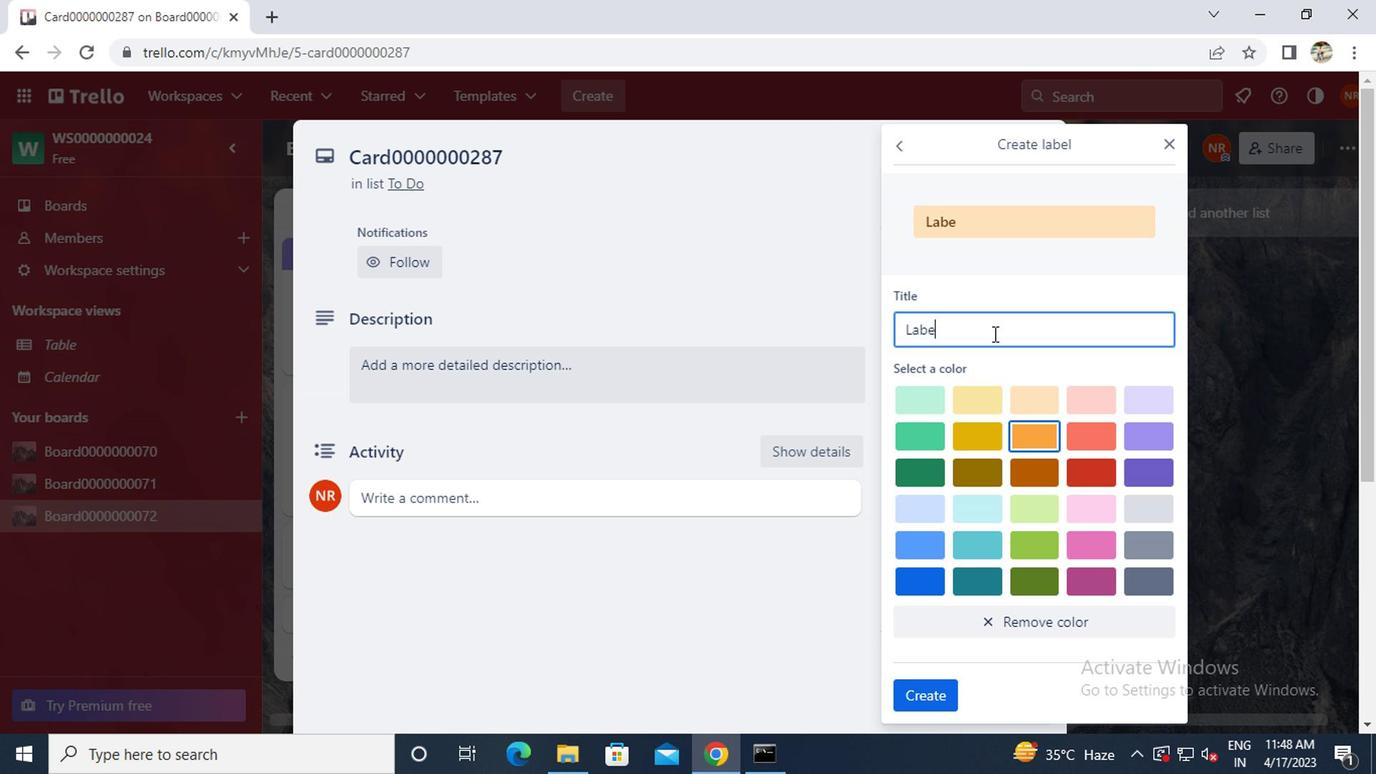 
Action: Mouse moved to (988, 349)
Screenshot: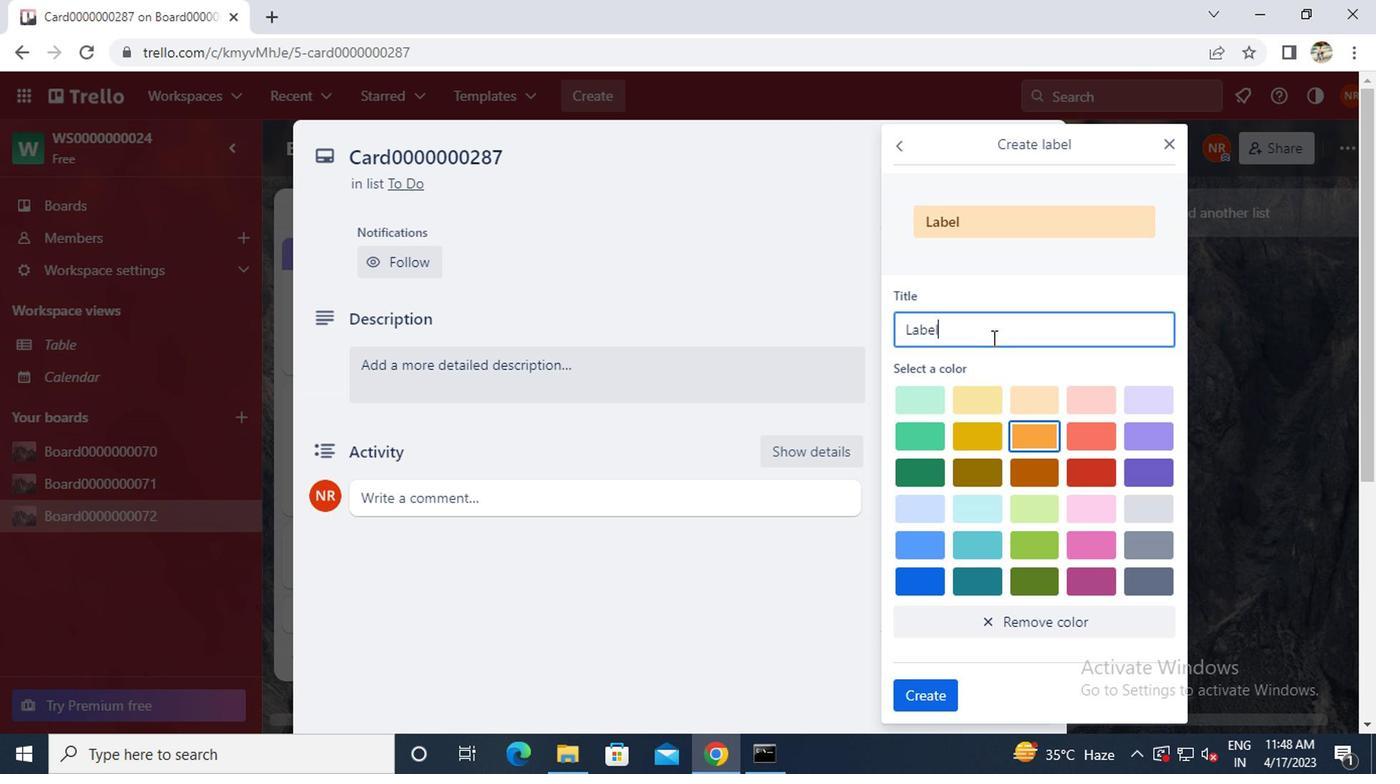 
Action: Key pressed 0000000287
Screenshot: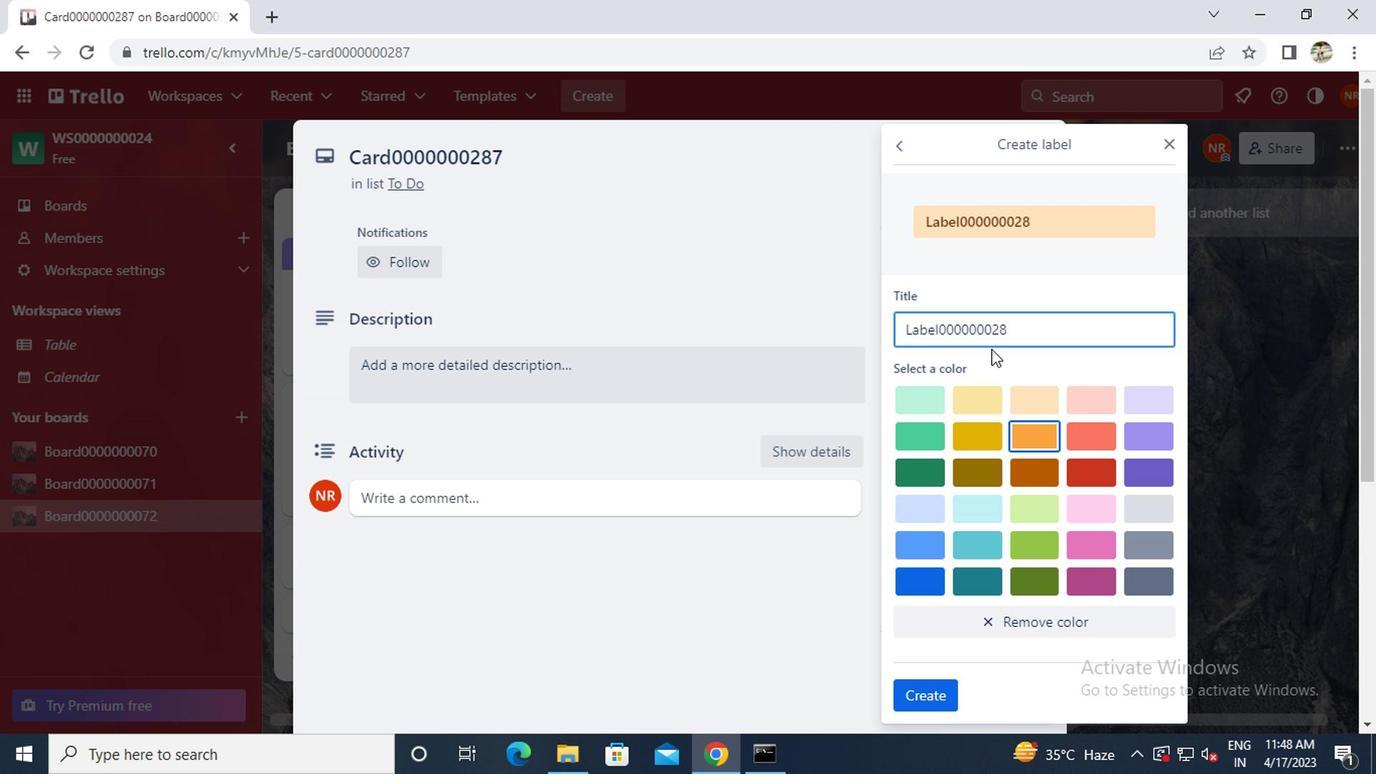 
Action: Mouse moved to (935, 706)
Screenshot: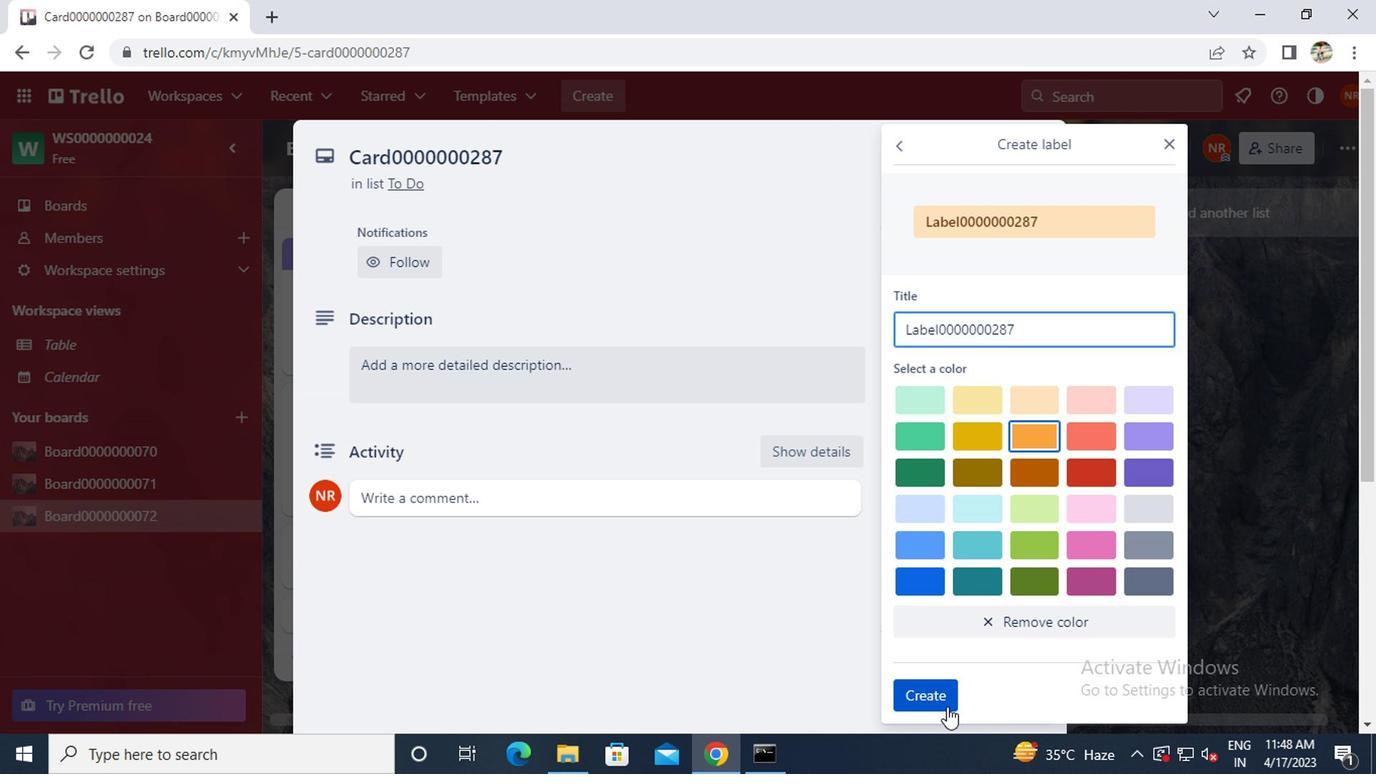 
Action: Mouse pressed left at (935, 706)
Screenshot: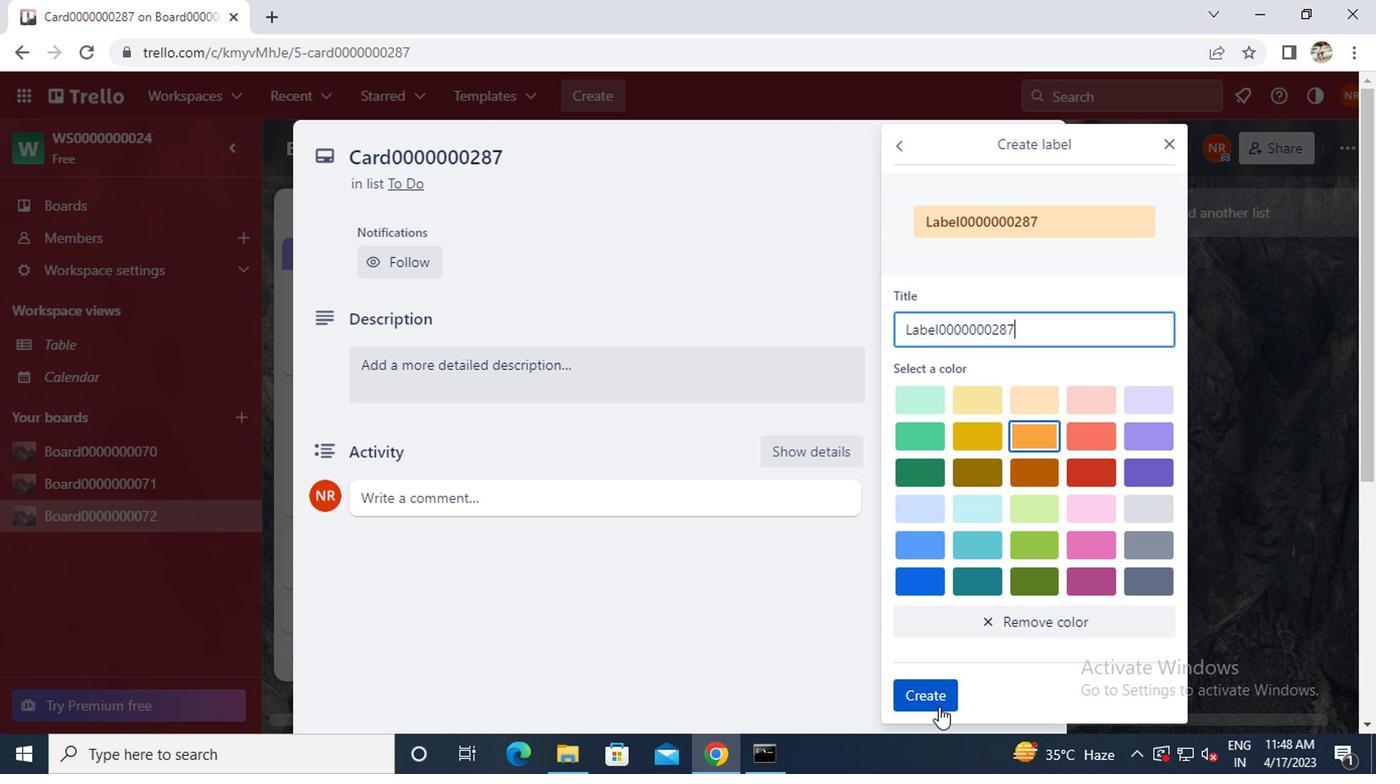 
Action: Mouse moved to (1161, 144)
Screenshot: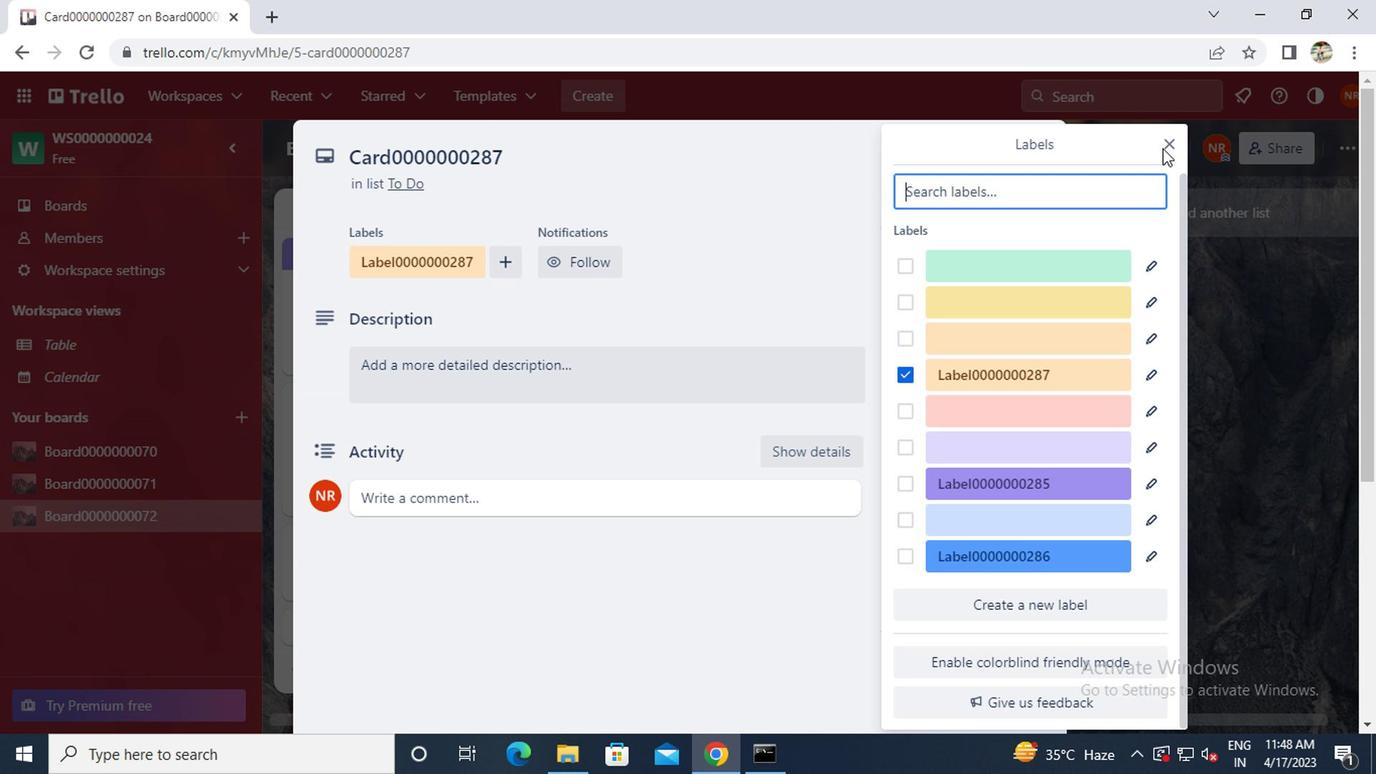 
Action: Mouse pressed left at (1161, 144)
Screenshot: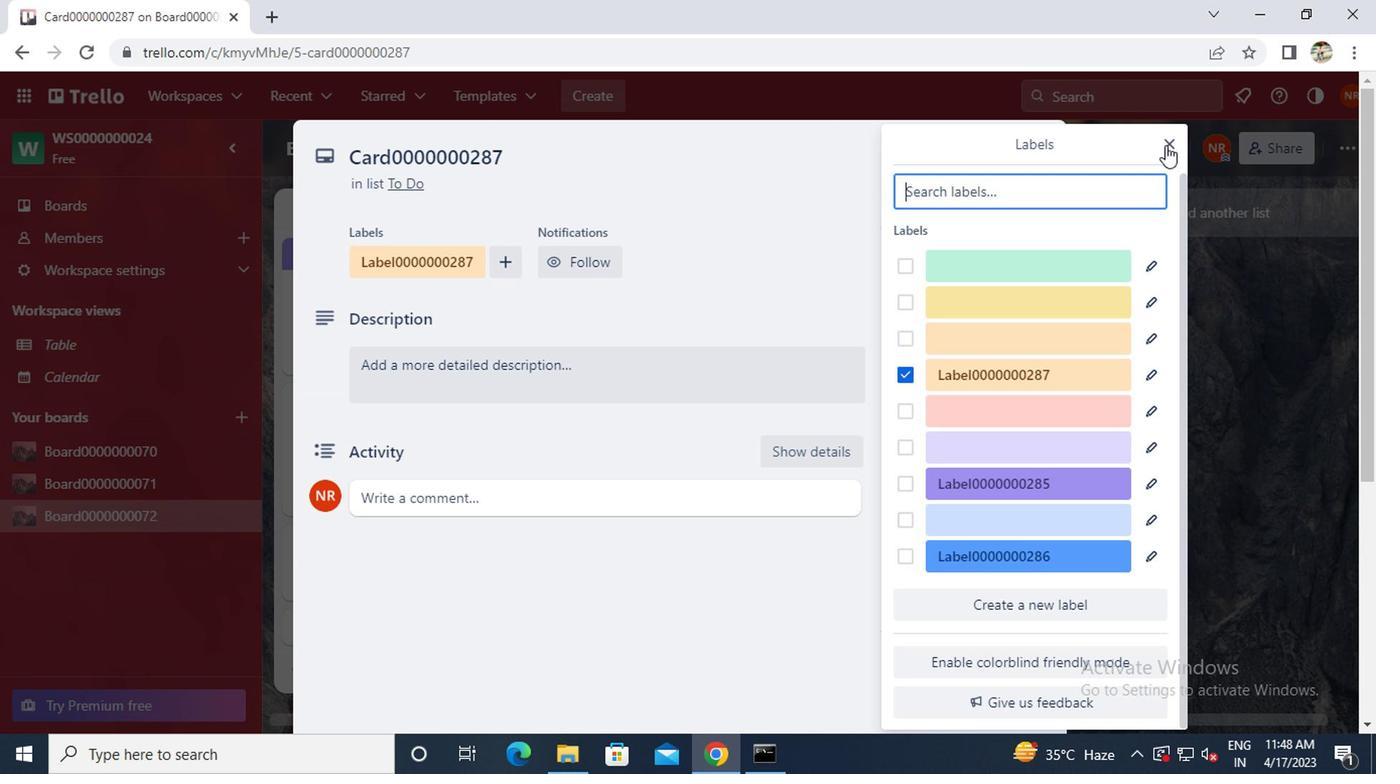 
Action: Mouse moved to (1002, 329)
Screenshot: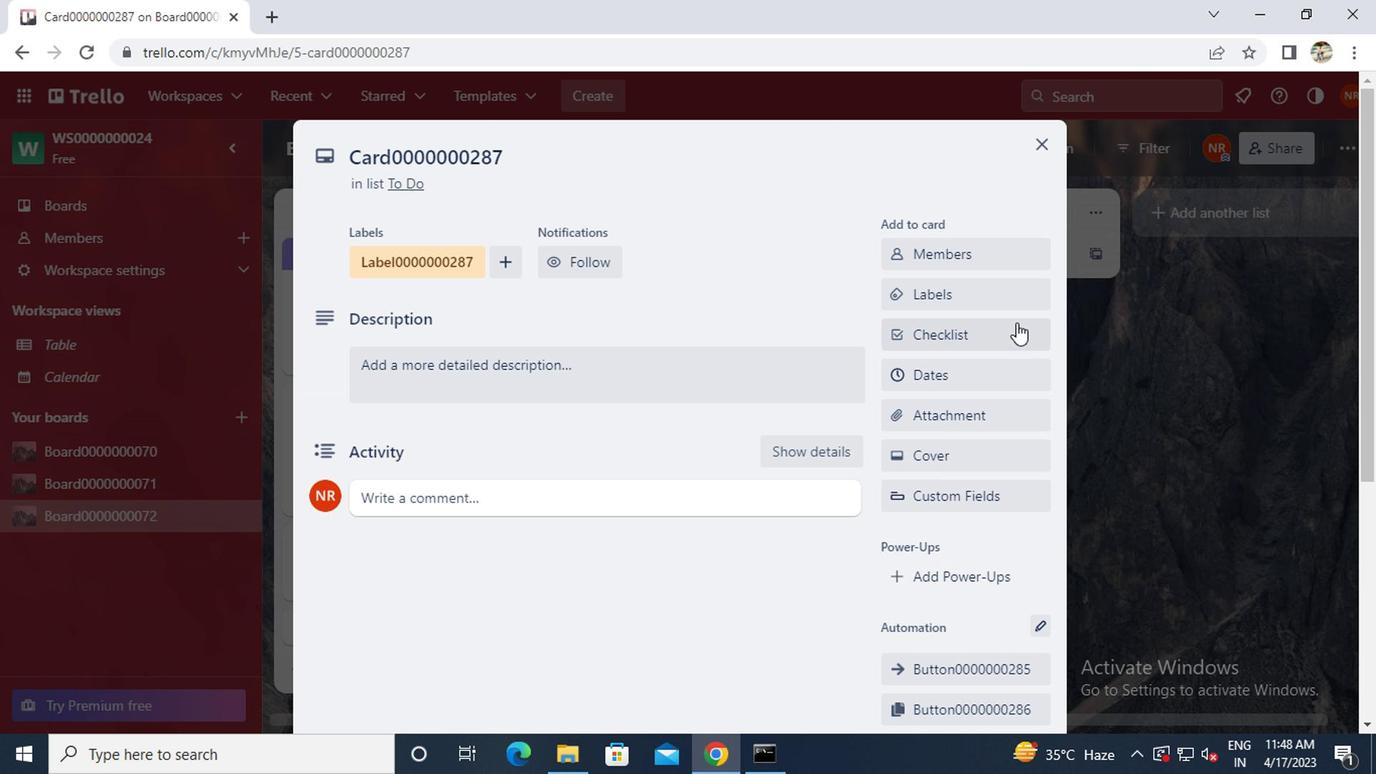
Action: Mouse pressed left at (1002, 329)
Screenshot: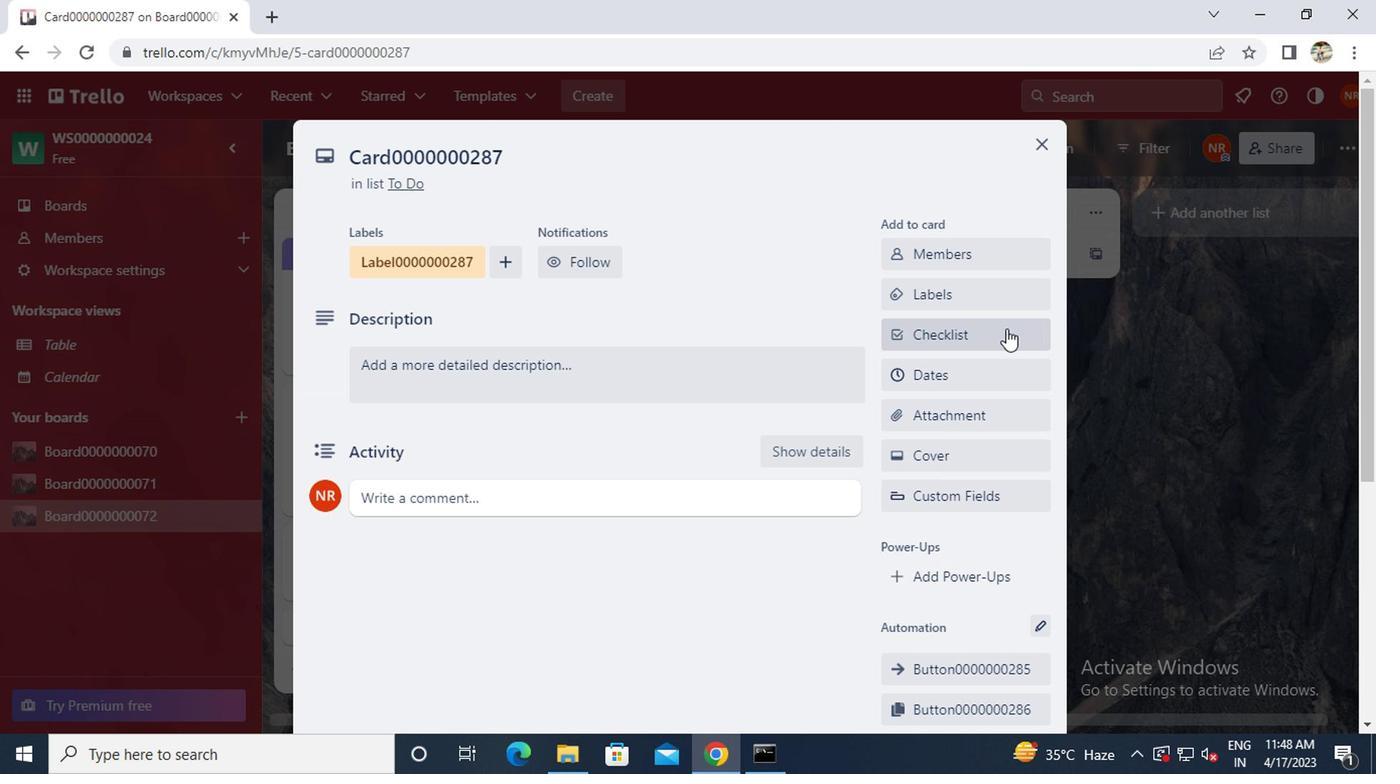 
Action: Key pressed <Key.caps_lock>CL0000000287
Screenshot: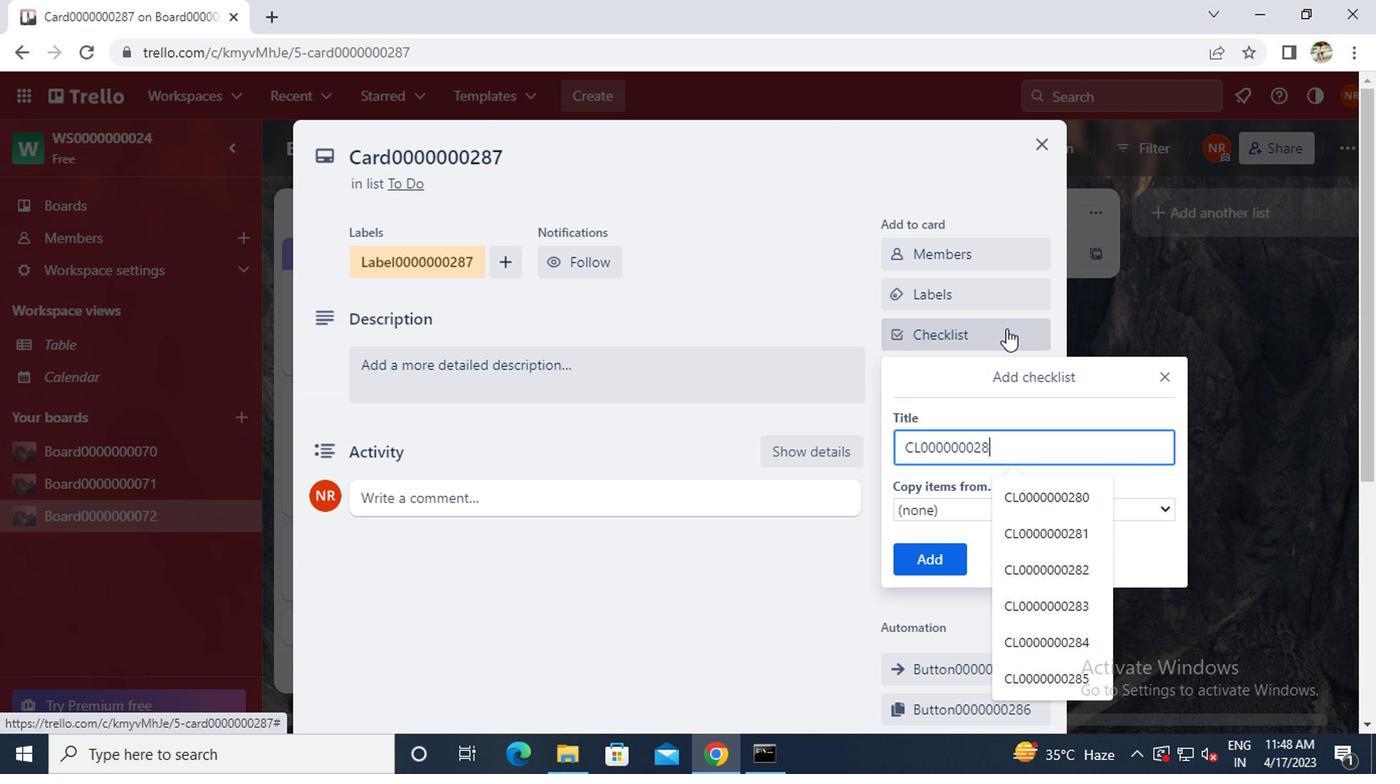 
Action: Mouse moved to (943, 560)
Screenshot: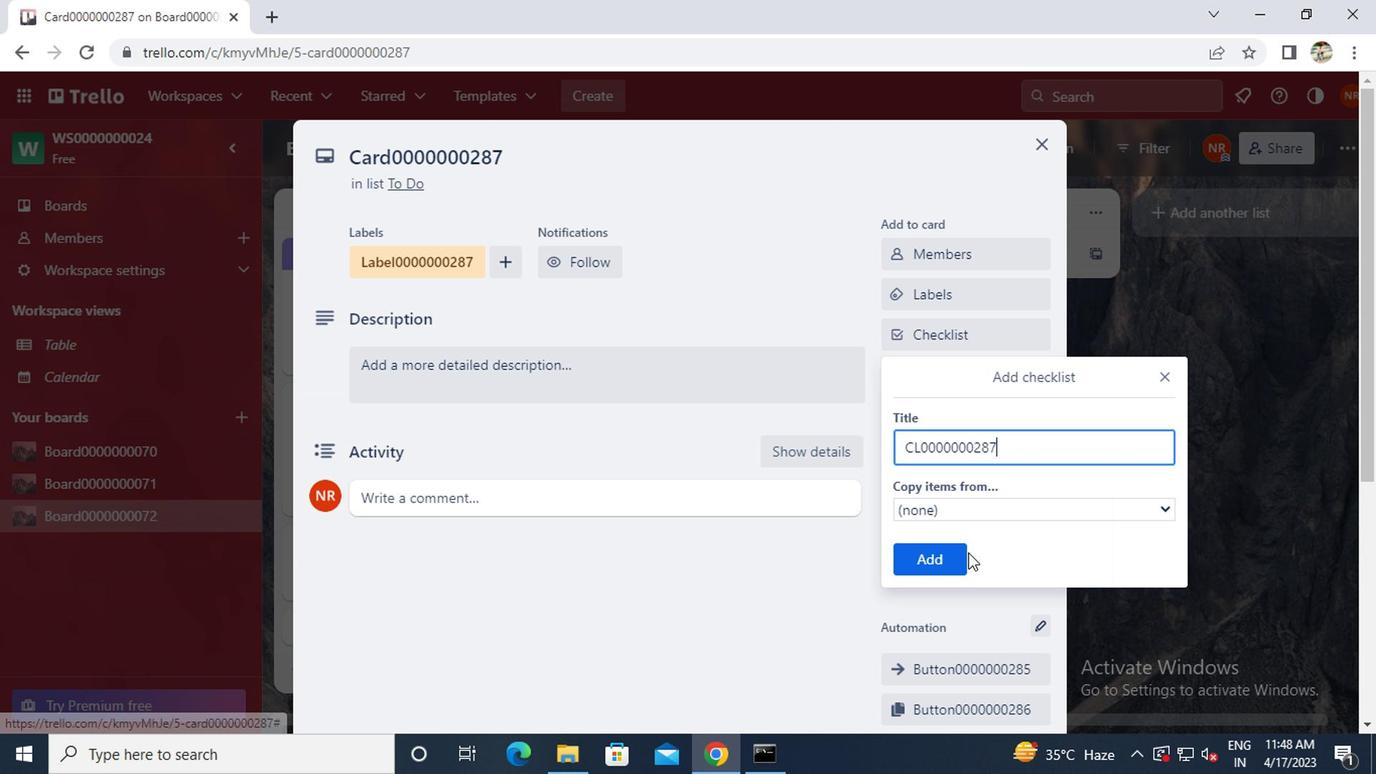 
Action: Mouse pressed left at (943, 560)
Screenshot: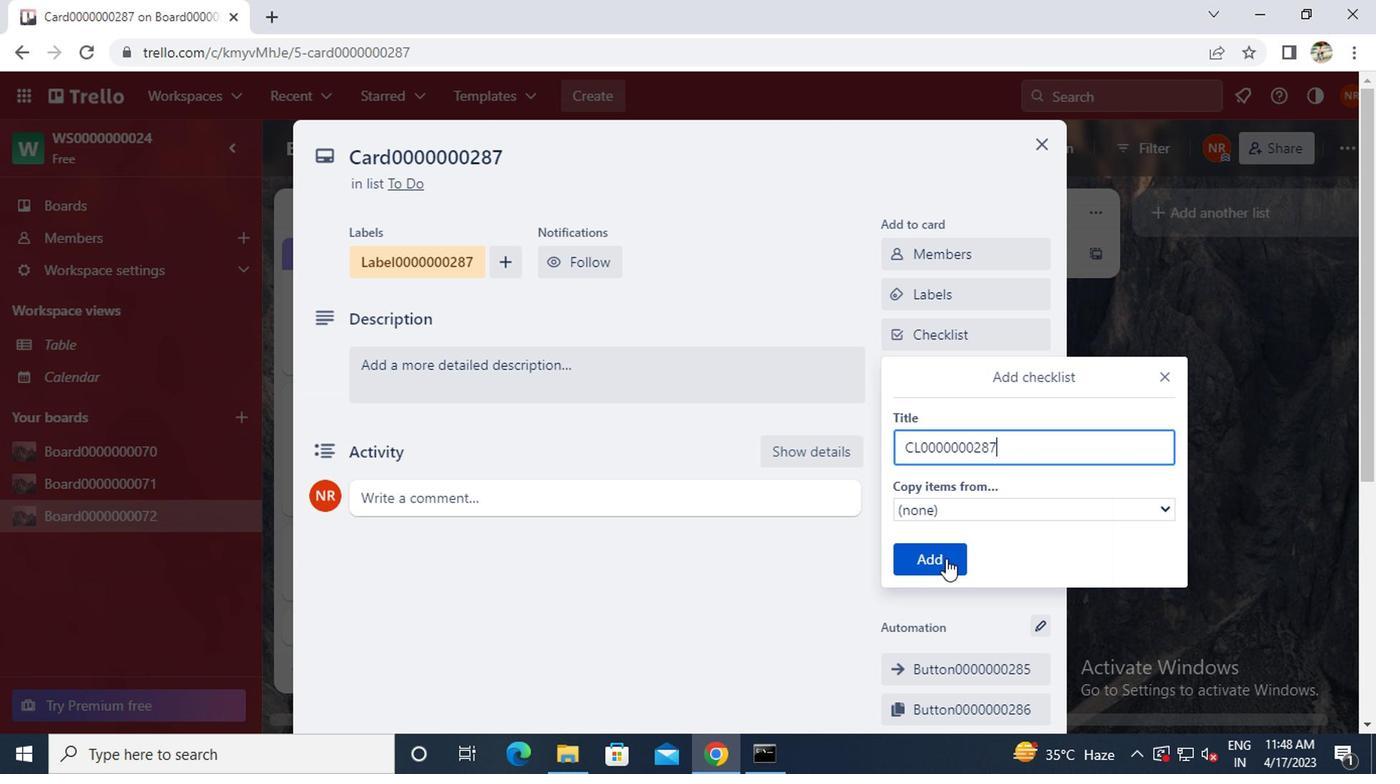 
Action: Mouse moved to (926, 381)
Screenshot: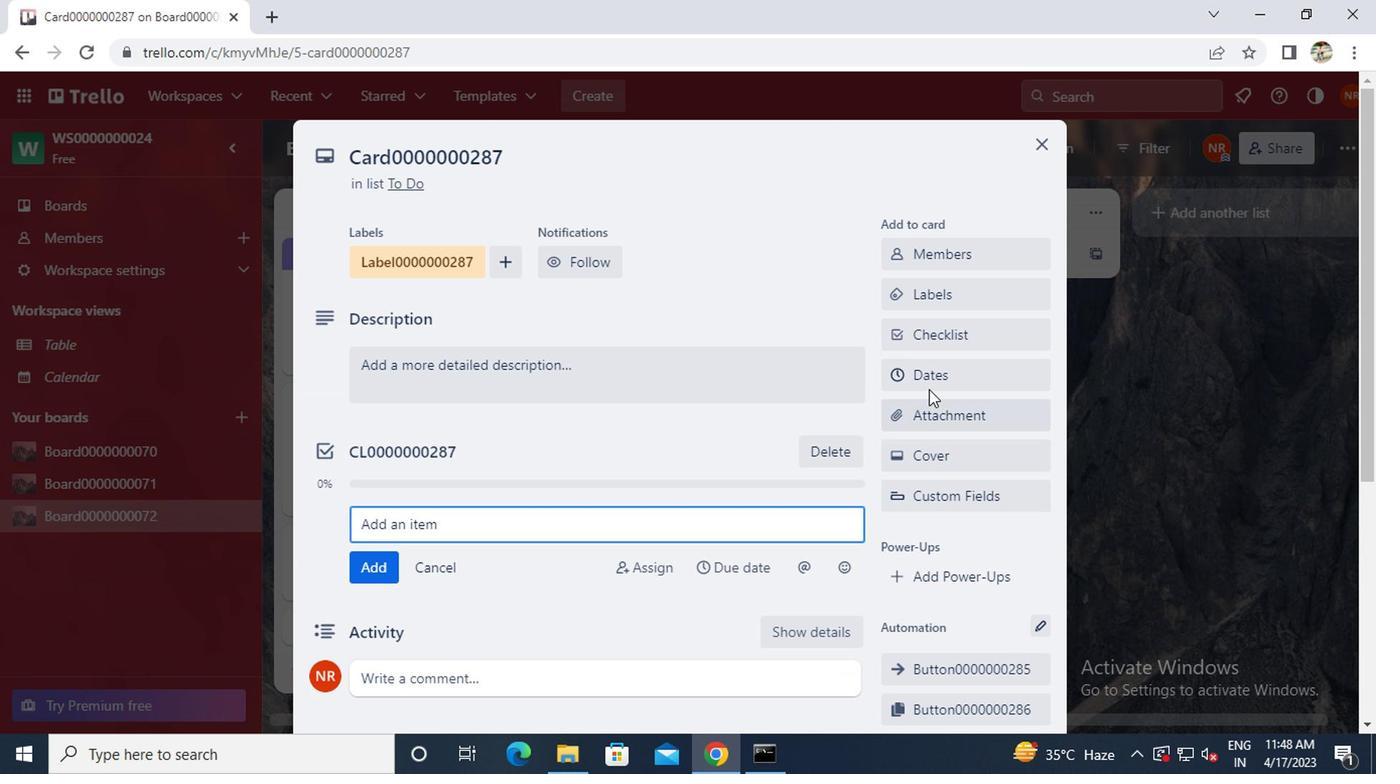 
Action: Mouse pressed left at (926, 381)
Screenshot: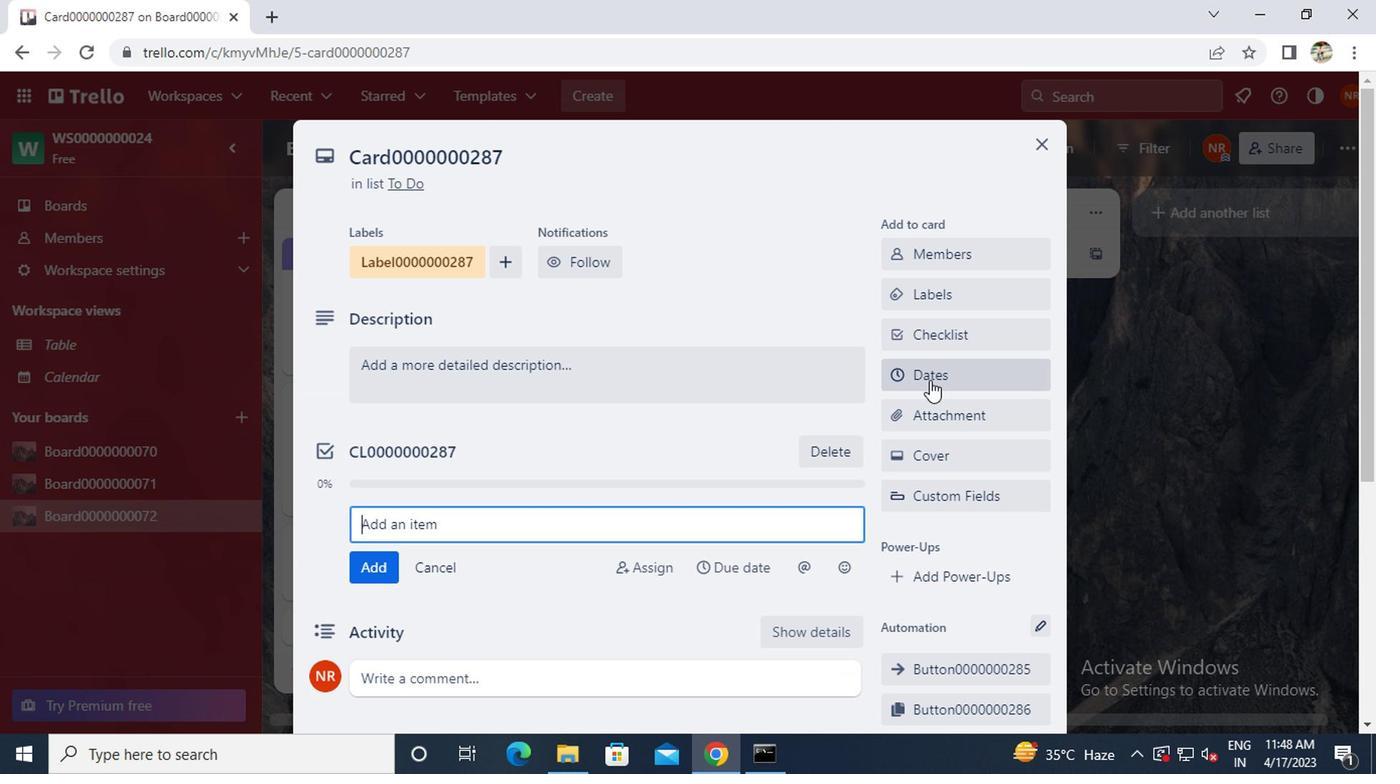 
Action: Mouse moved to (900, 503)
Screenshot: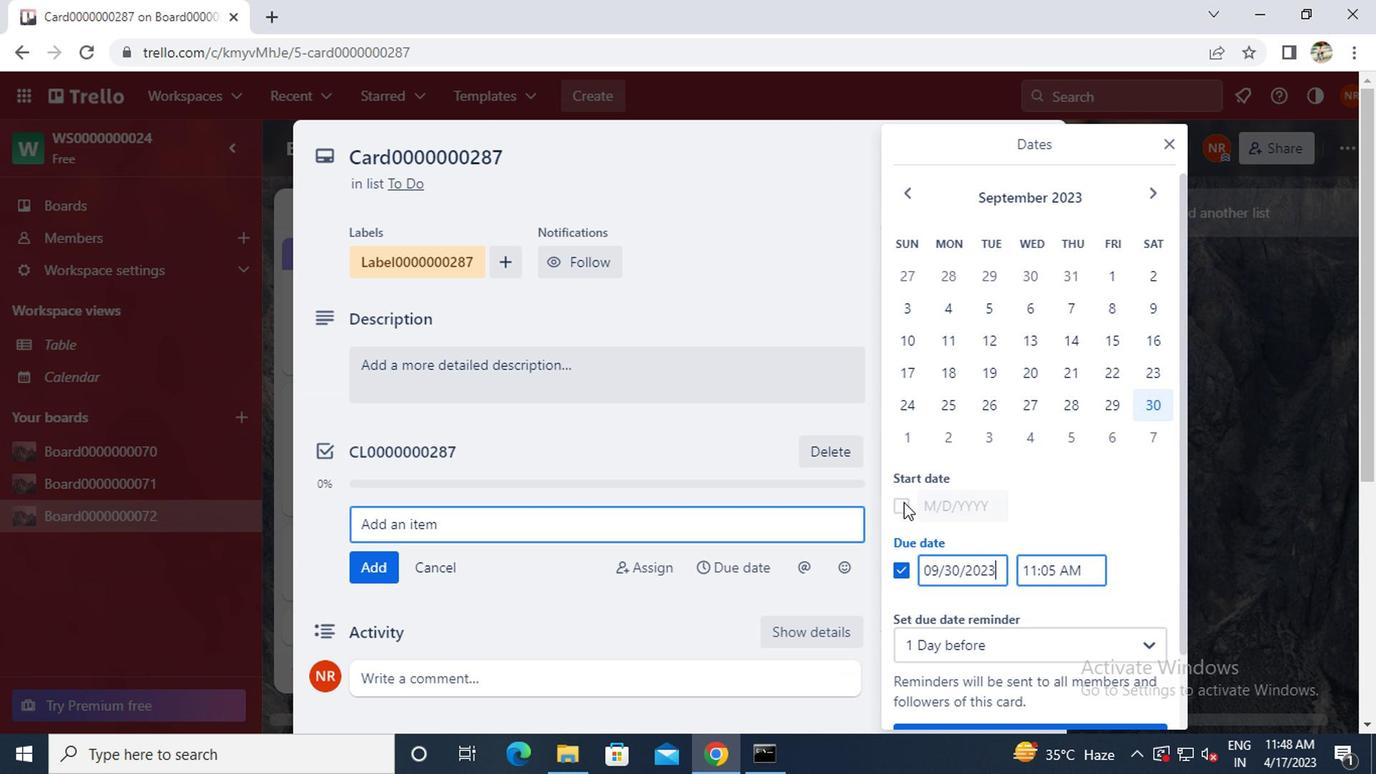 
Action: Mouse pressed left at (900, 503)
Screenshot: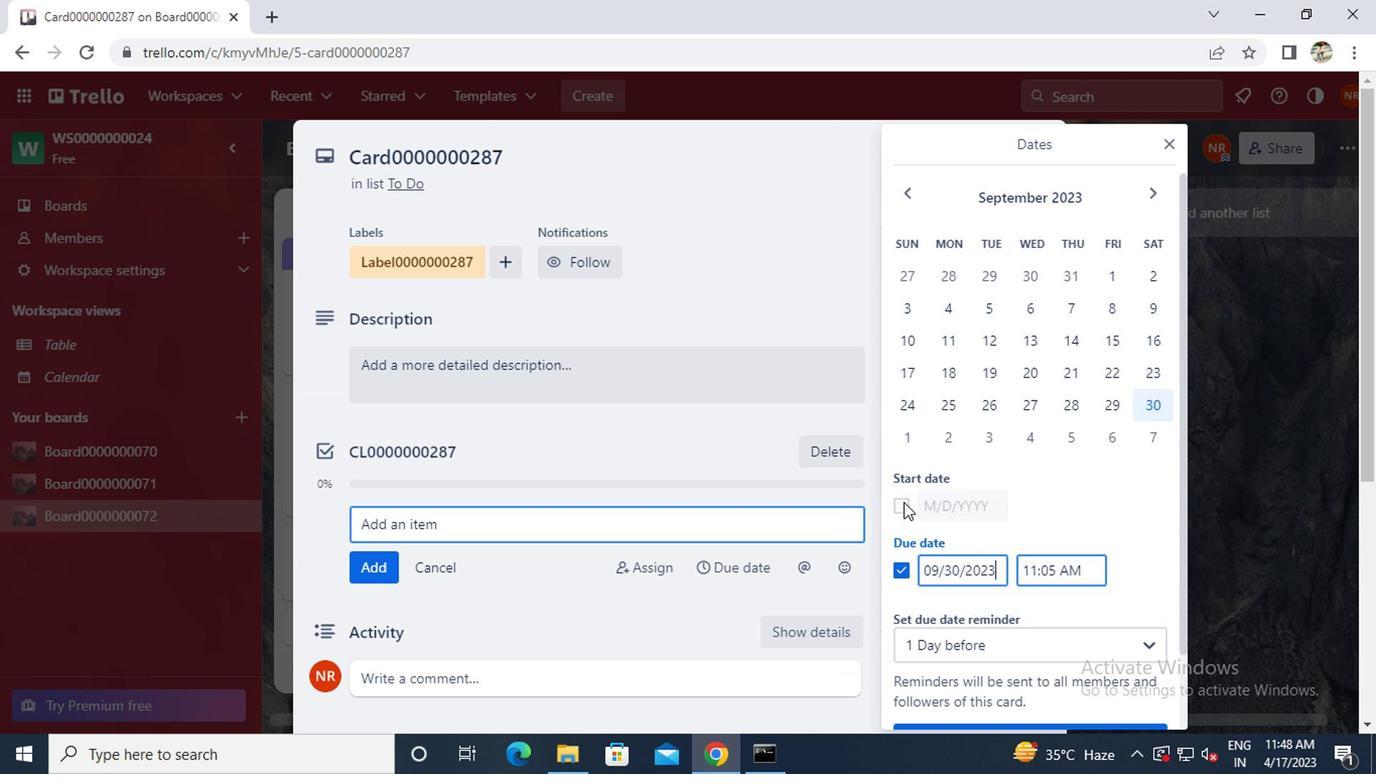 
Action: Mouse moved to (1143, 186)
Screenshot: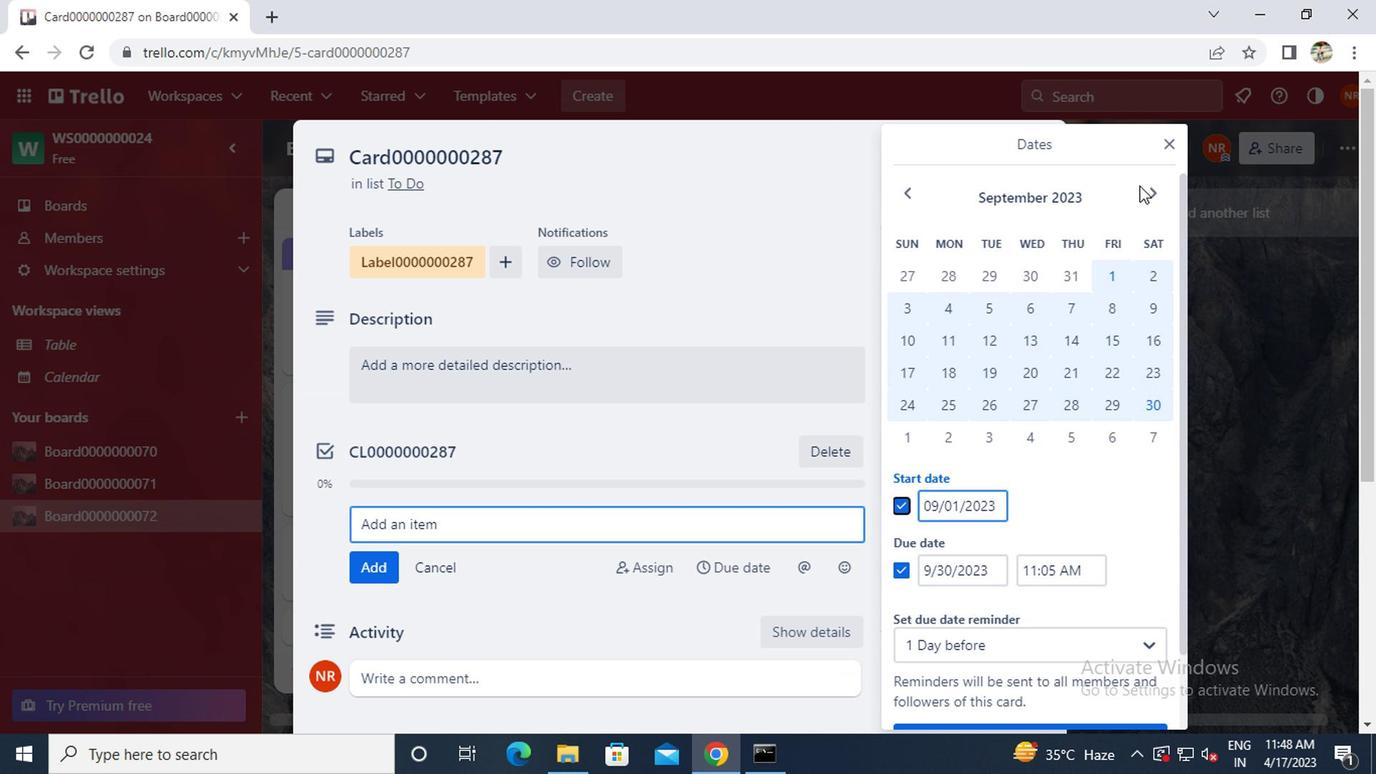
Action: Mouse pressed left at (1143, 186)
Screenshot: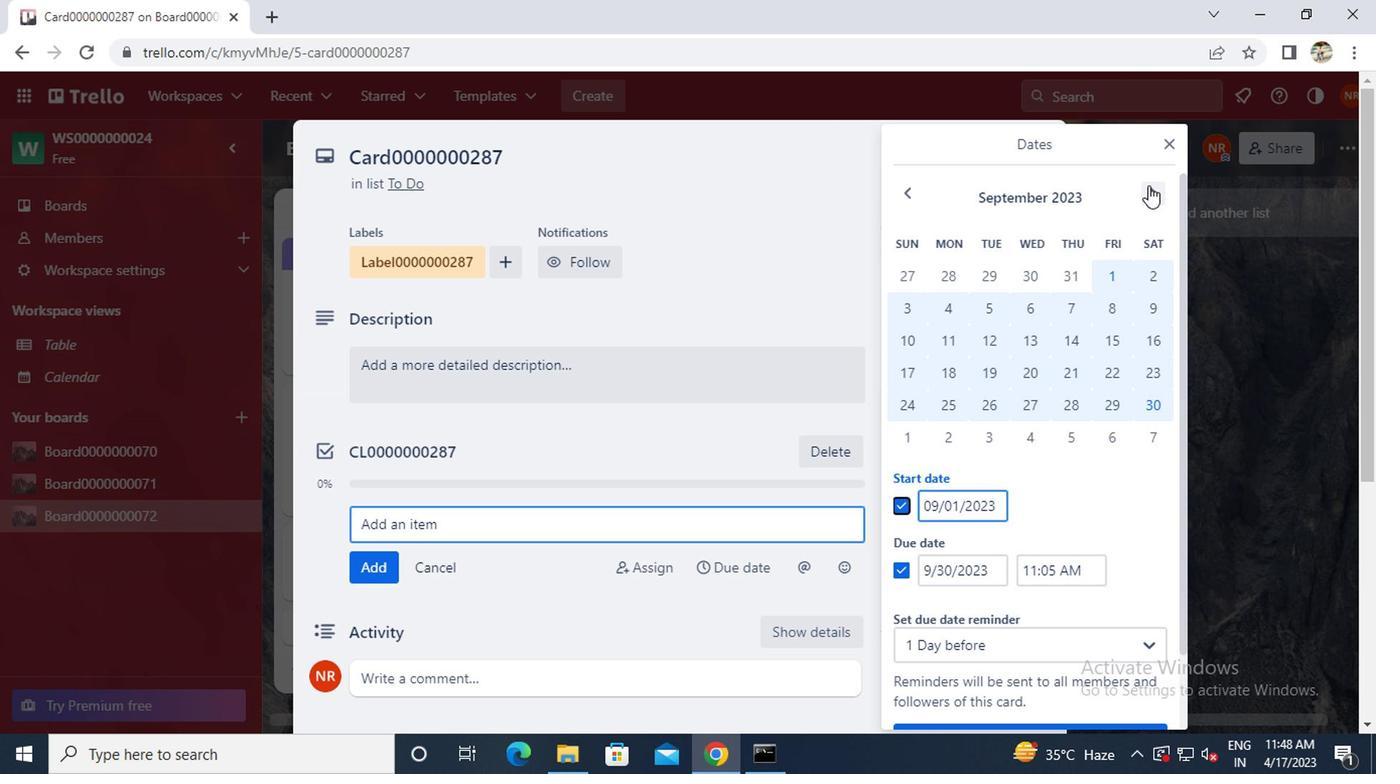 
Action: Mouse moved to (905, 275)
Screenshot: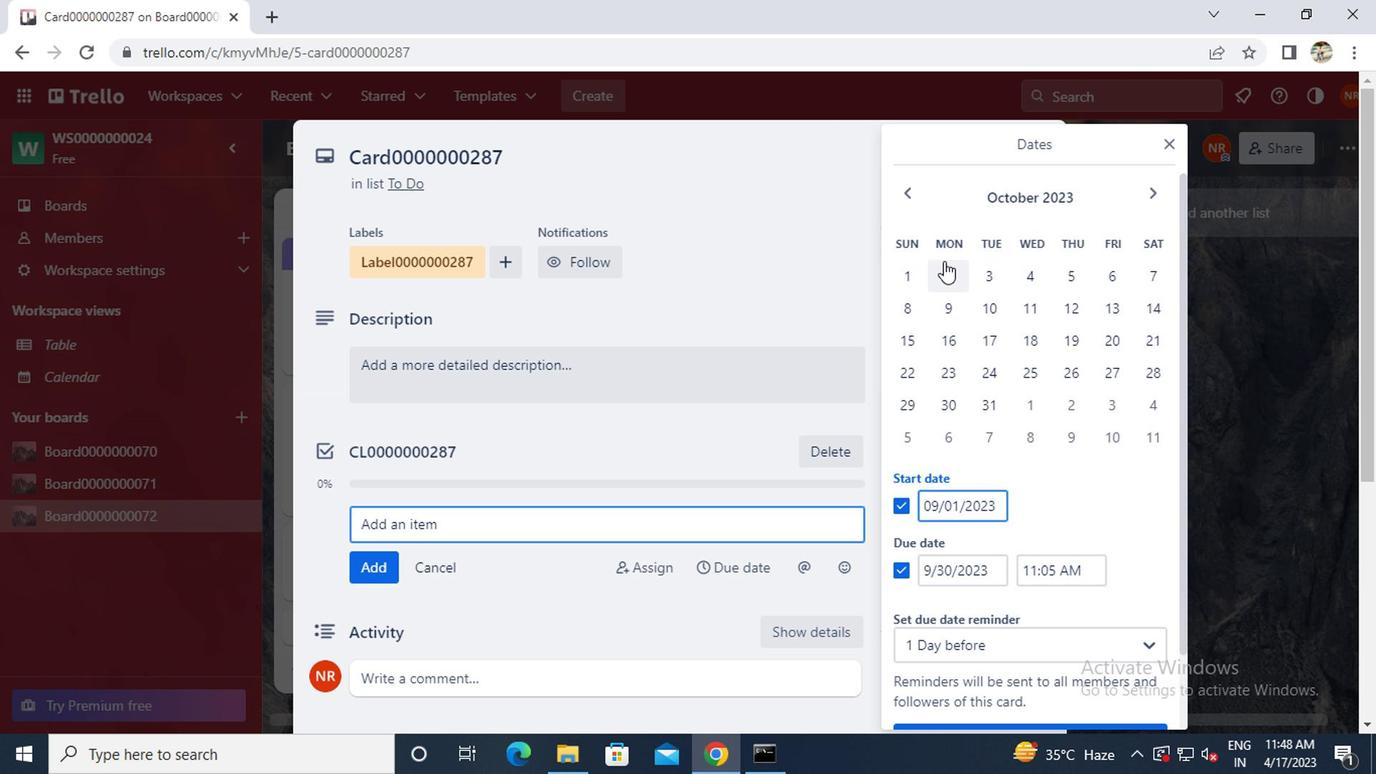 
Action: Mouse pressed left at (905, 275)
Screenshot: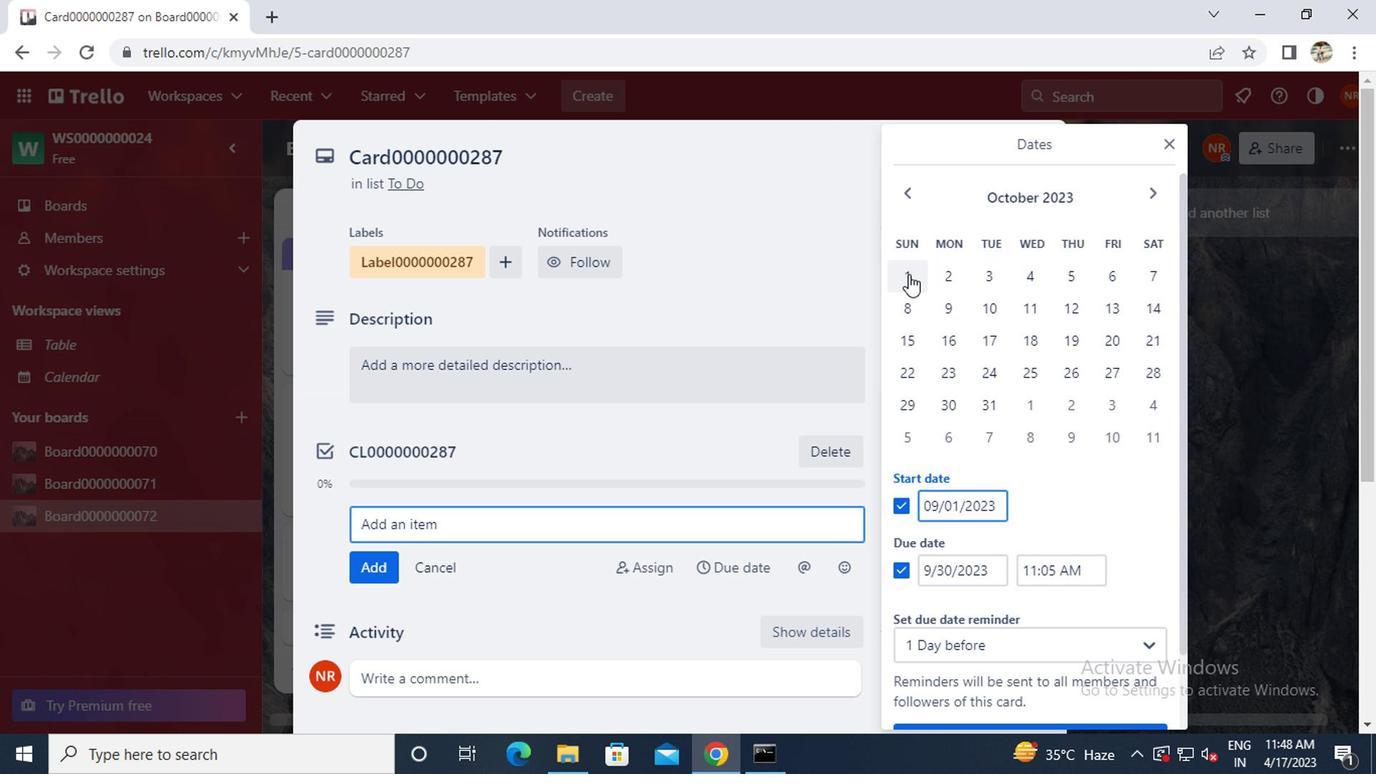 
Action: Mouse moved to (984, 408)
Screenshot: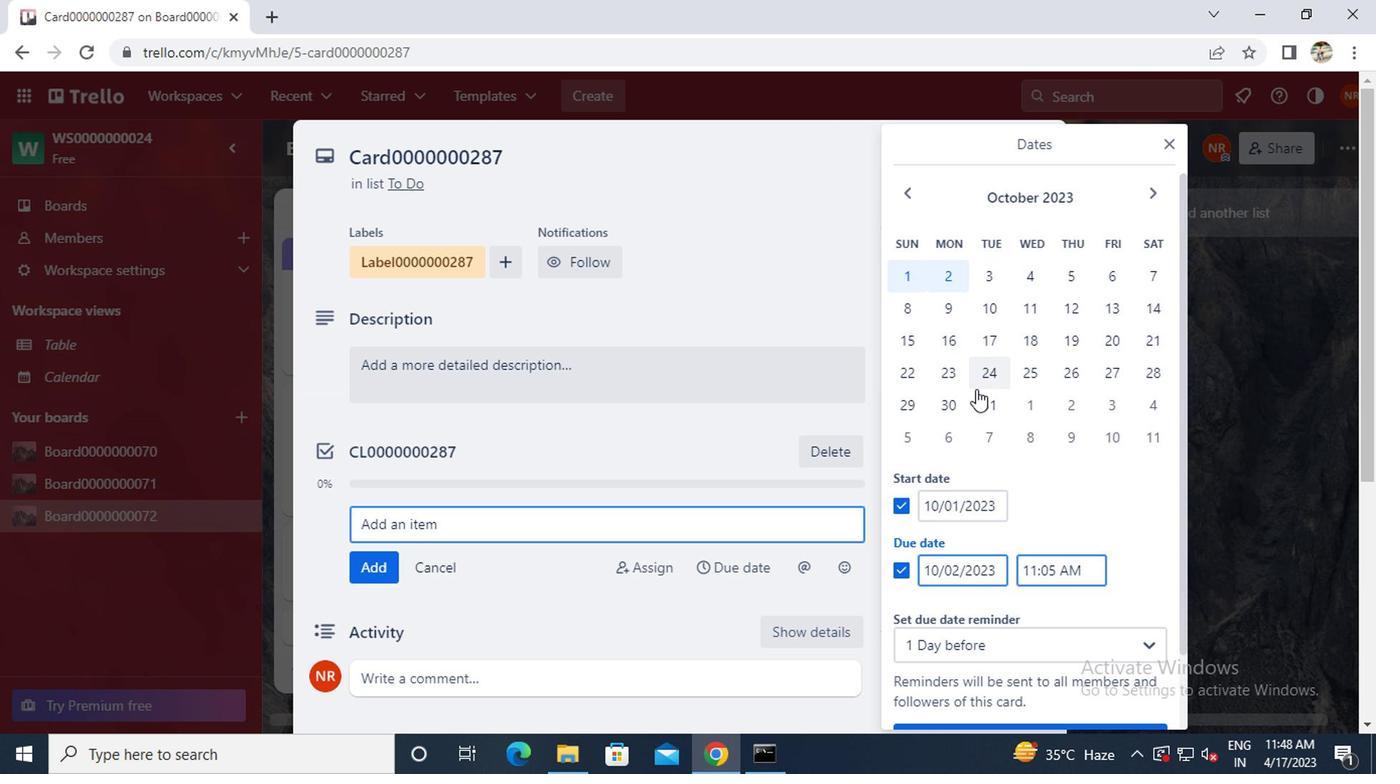 
Action: Mouse pressed left at (984, 408)
Screenshot: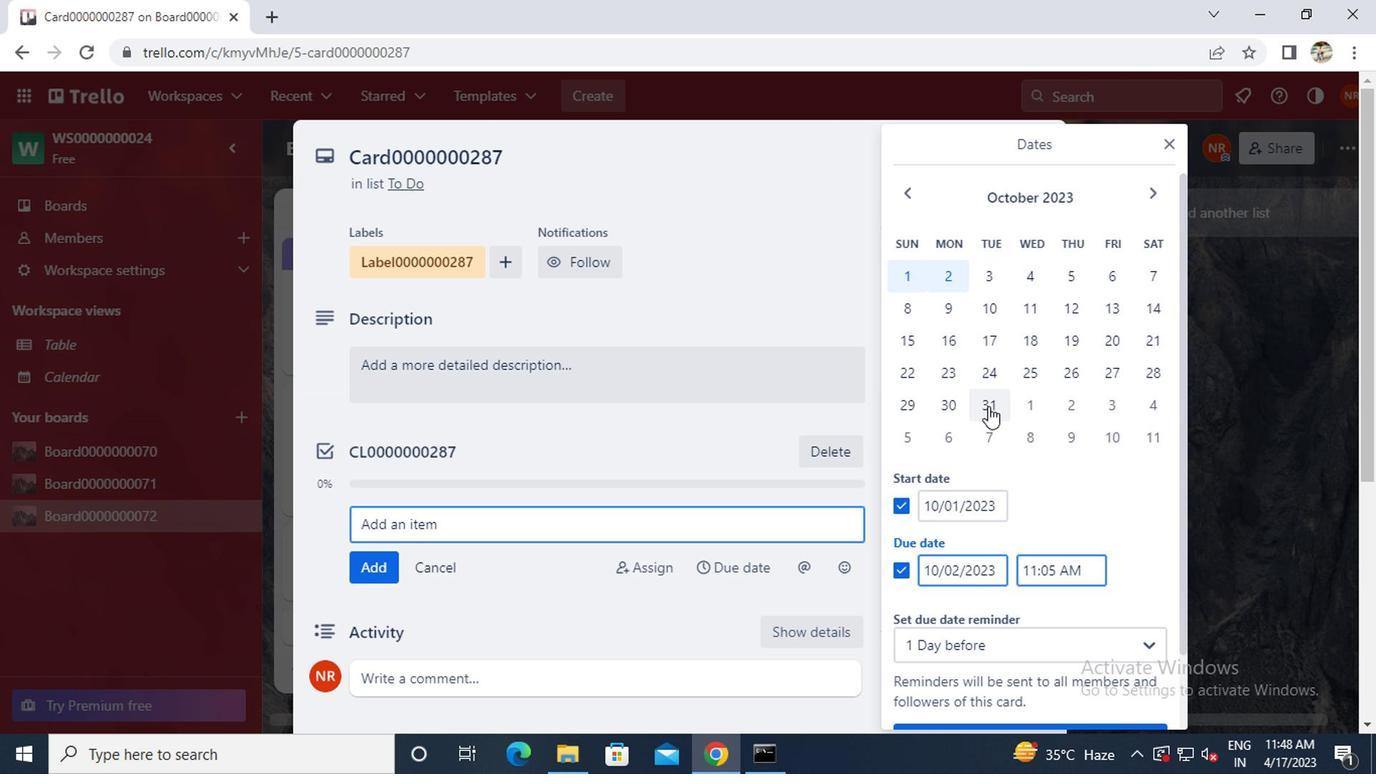 
Action: Mouse moved to (986, 408)
Screenshot: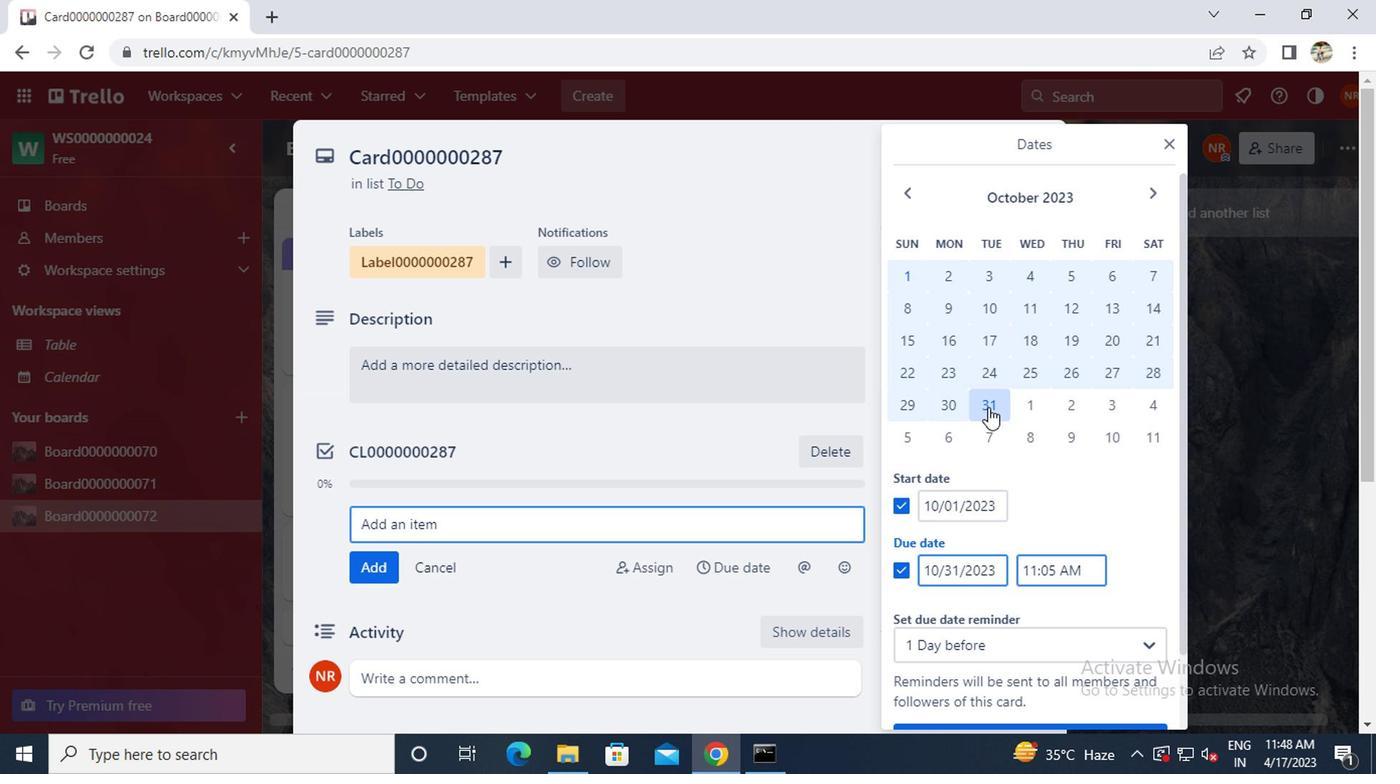 
Action: Mouse scrolled (986, 407) with delta (0, -1)
Screenshot: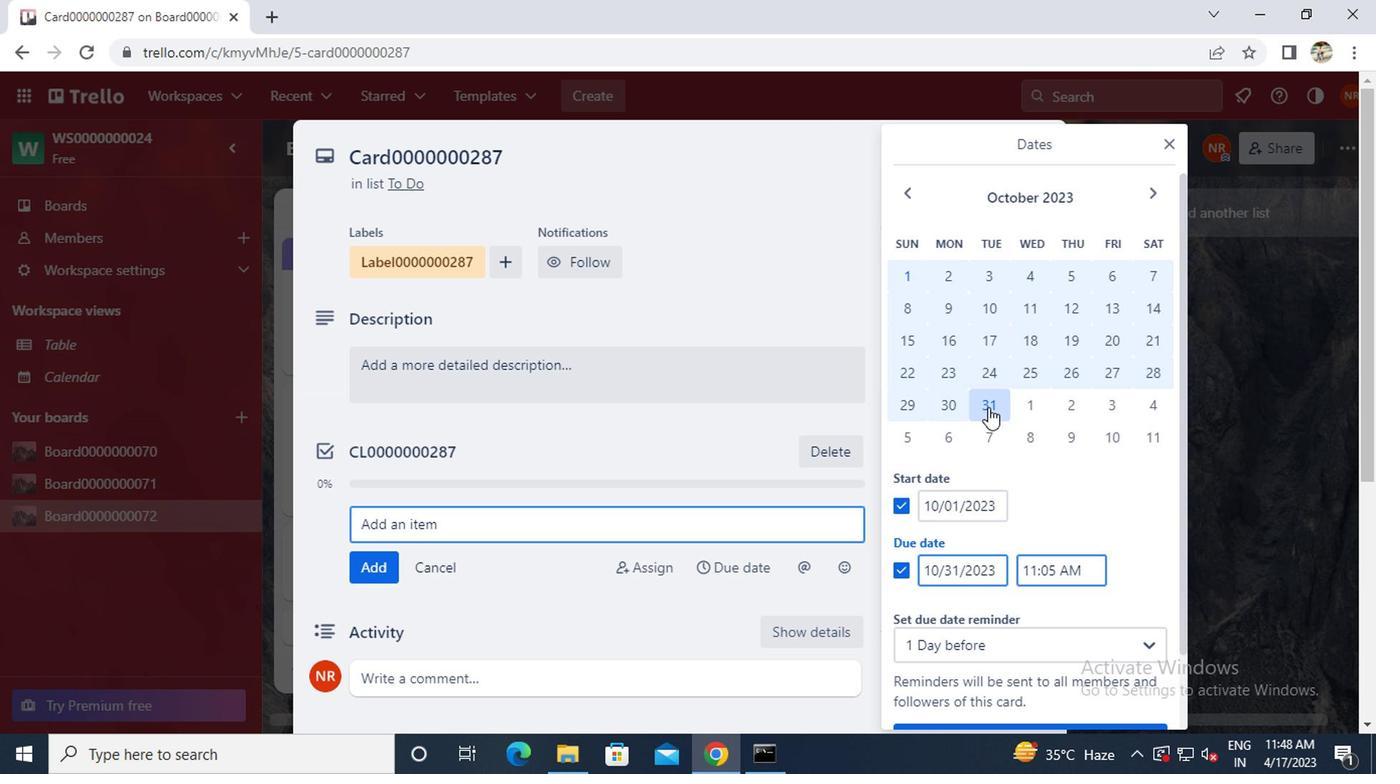 
Action: Mouse scrolled (986, 407) with delta (0, -1)
Screenshot: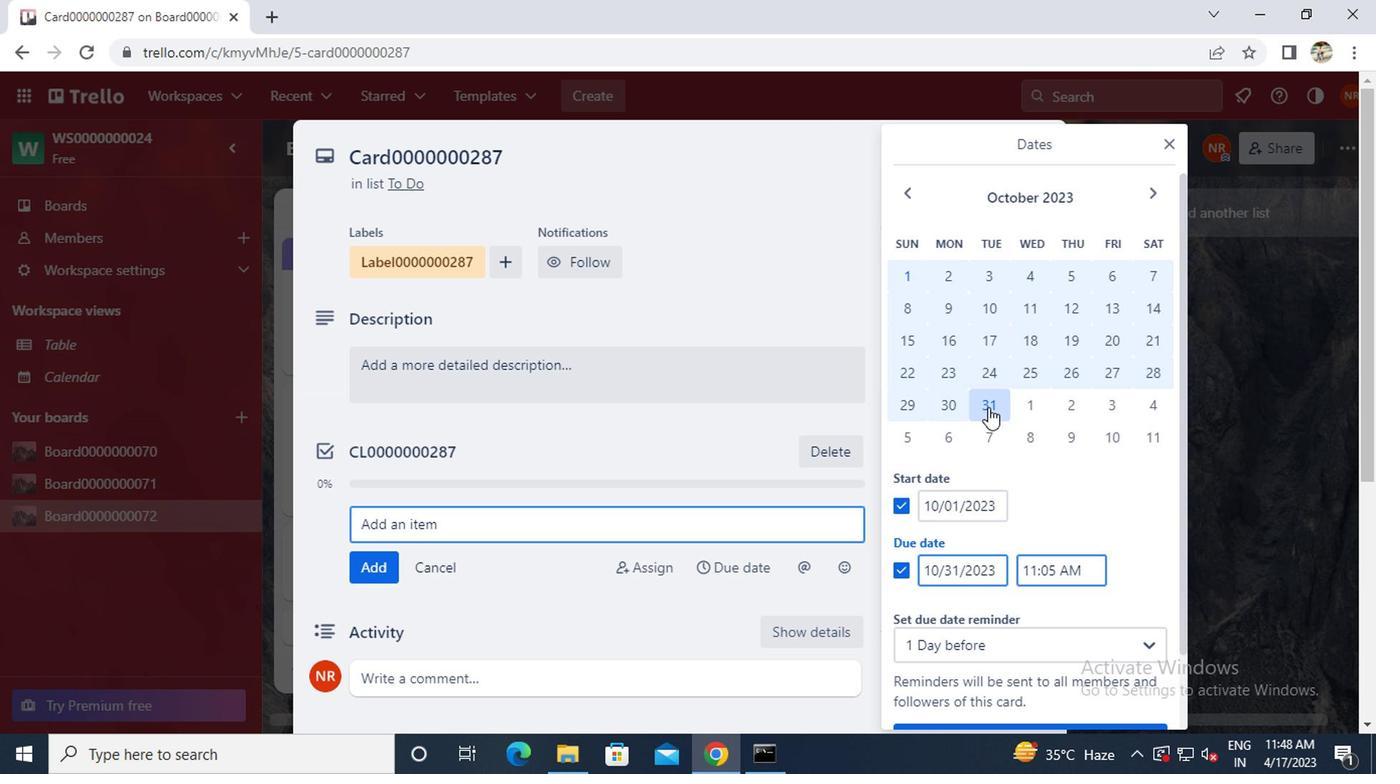 
Action: Mouse scrolled (986, 407) with delta (0, -1)
Screenshot: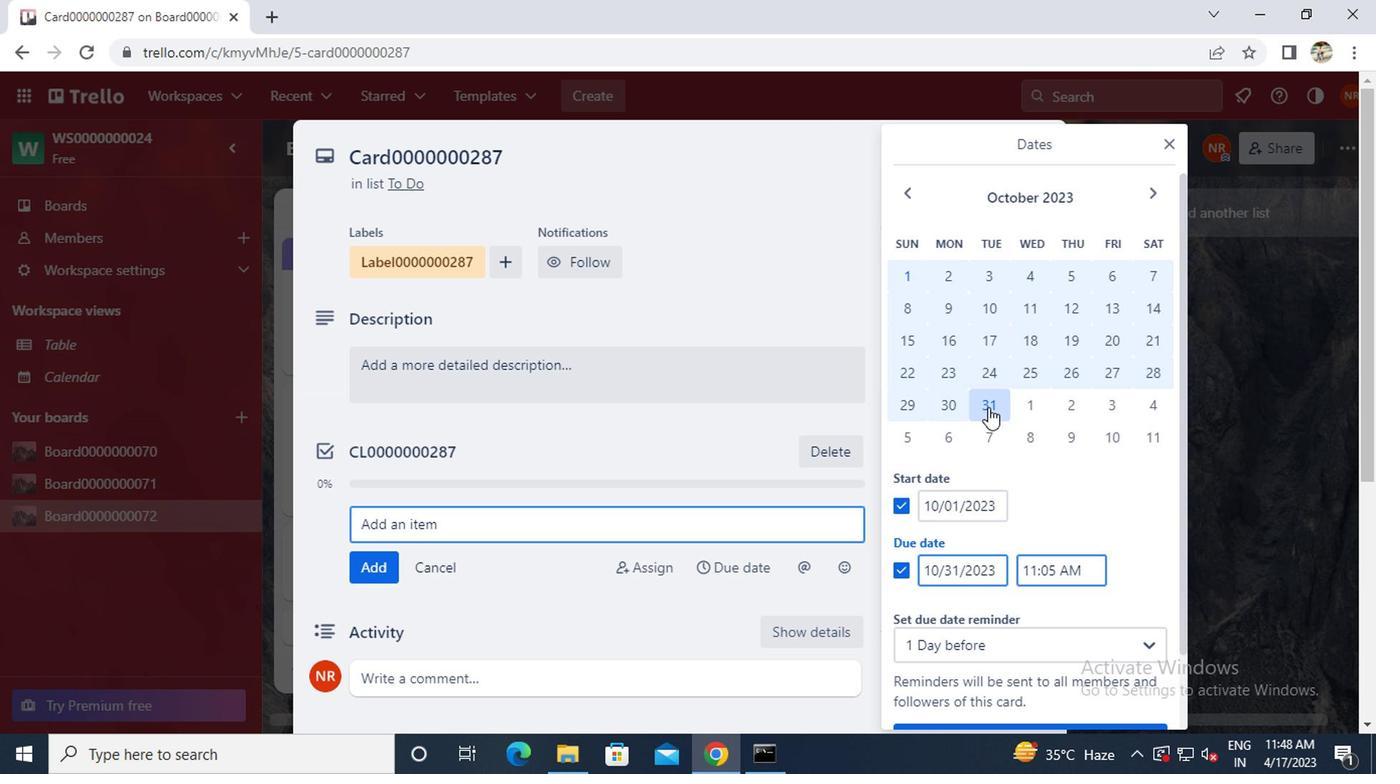 
Action: Mouse moved to (989, 652)
Screenshot: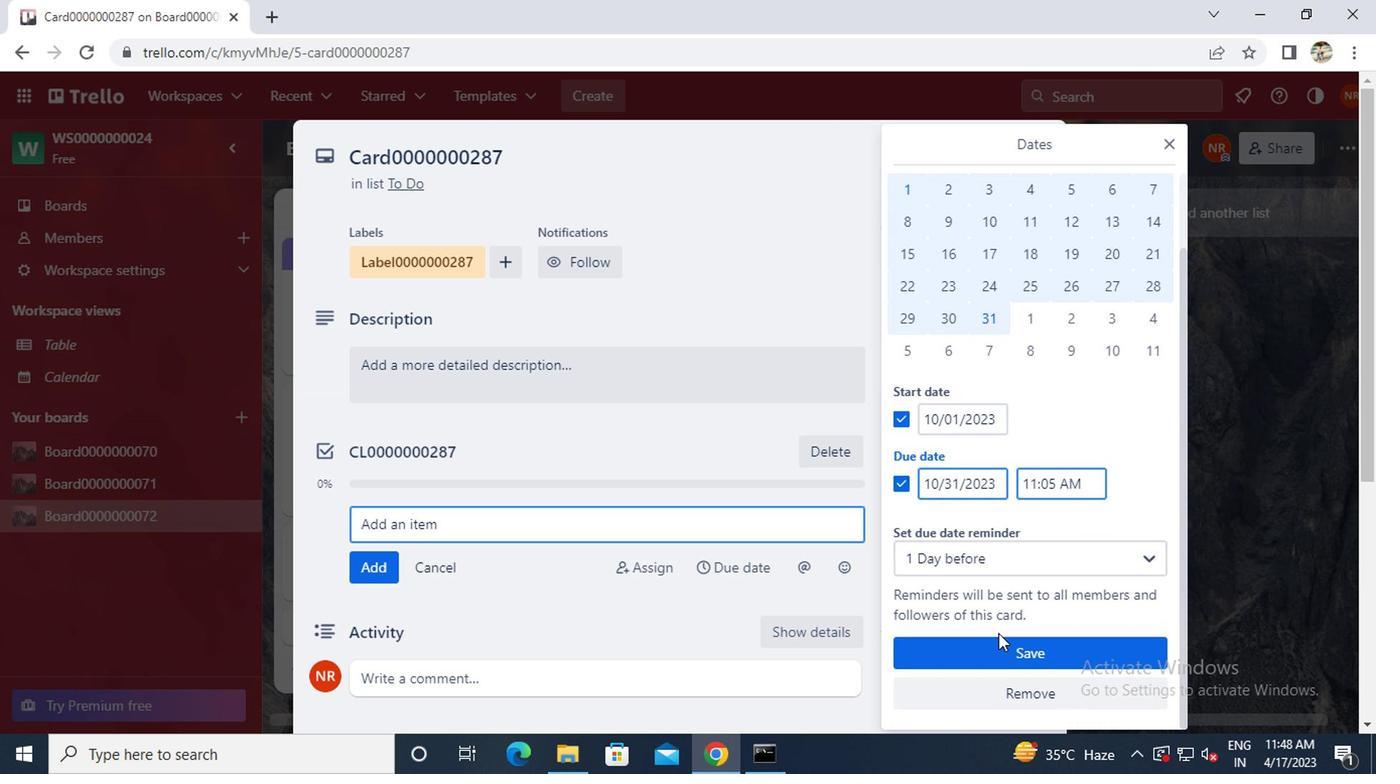 
Action: Mouse pressed left at (989, 652)
Screenshot: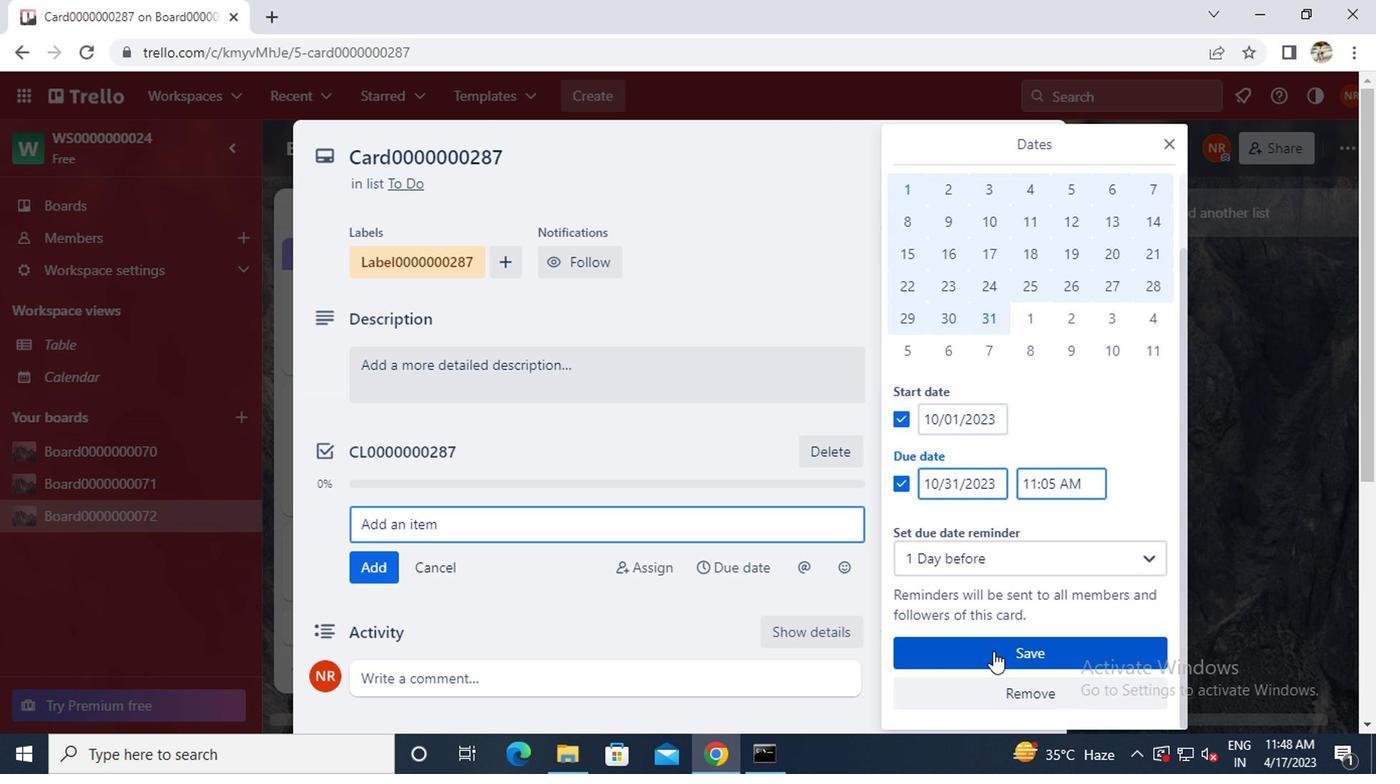 
Action: Mouse moved to (1026, 154)
Screenshot: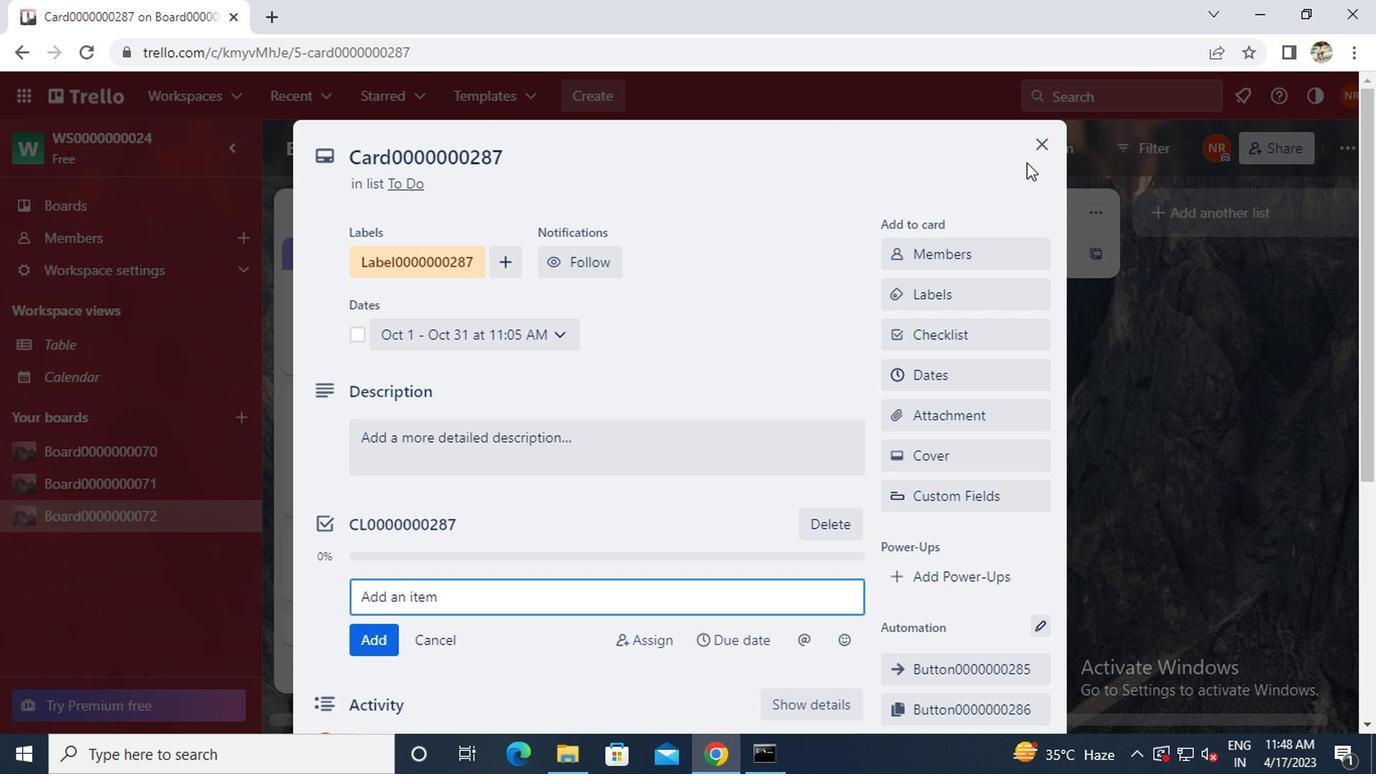 
Action: Mouse pressed left at (1026, 154)
Screenshot: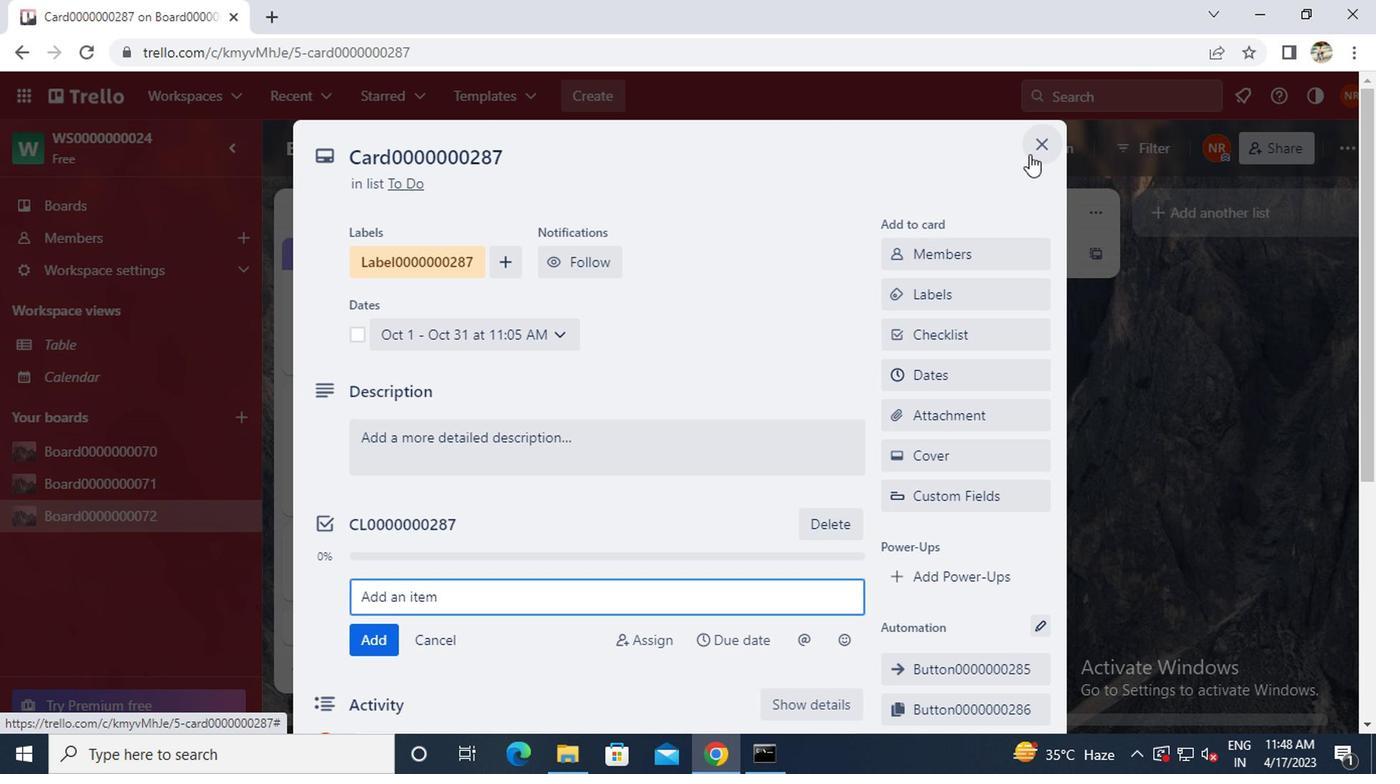 
